 Task: Find connections with filter location Doboj with filter topic #coacheswith filter profile language German with filter current company Marvell Technology with filter school The Shri Ram School with filter industry Furniture and Home Furnishings Manufacturing with filter service category Telecommunications with filter keywords title Civil Engineer
Action: Mouse moved to (499, 73)
Screenshot: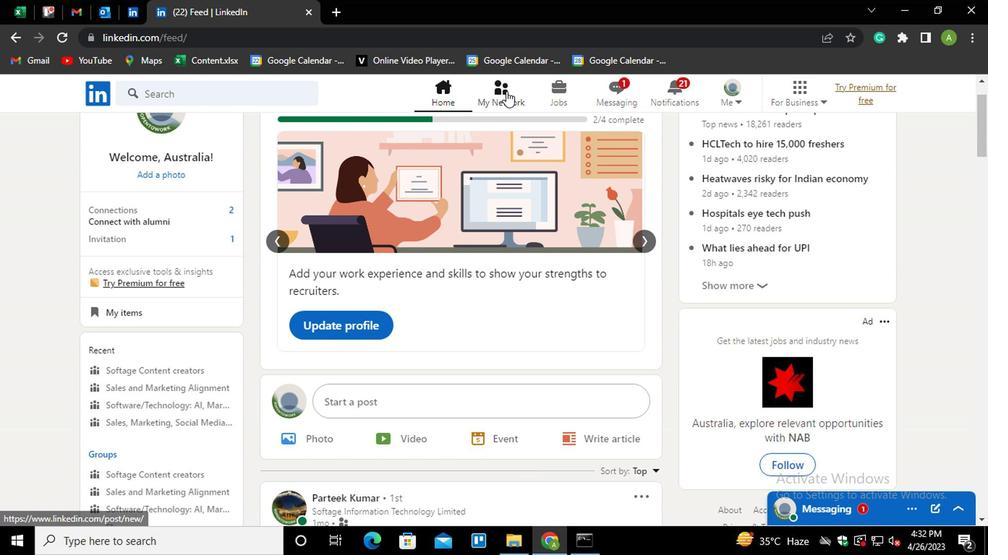 
Action: Mouse pressed left at (499, 73)
Screenshot: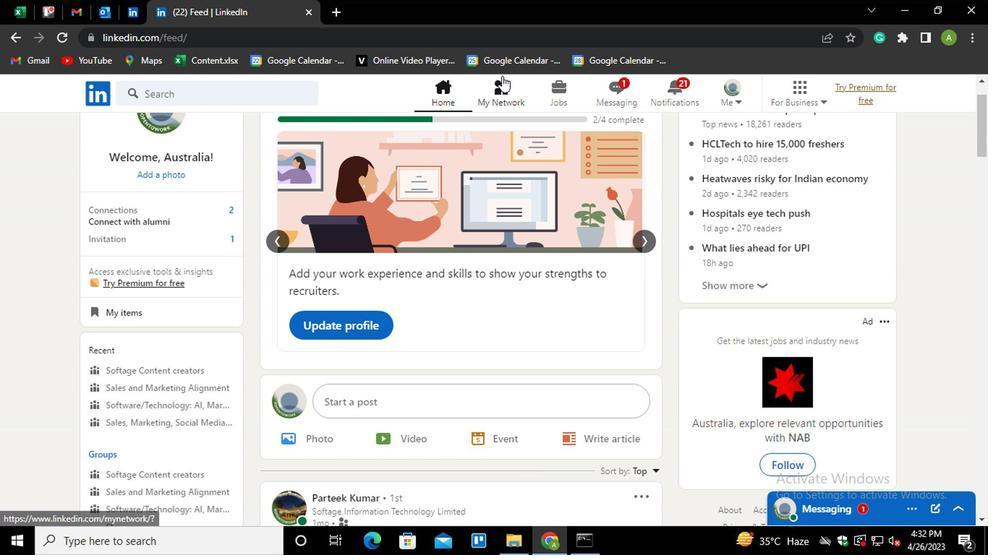 
Action: Mouse moved to (188, 172)
Screenshot: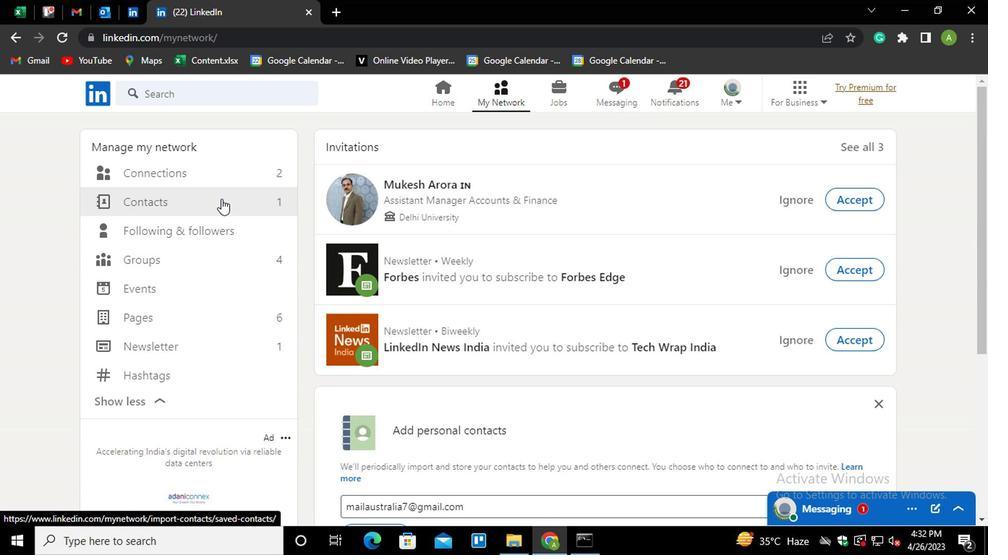 
Action: Mouse pressed left at (188, 172)
Screenshot: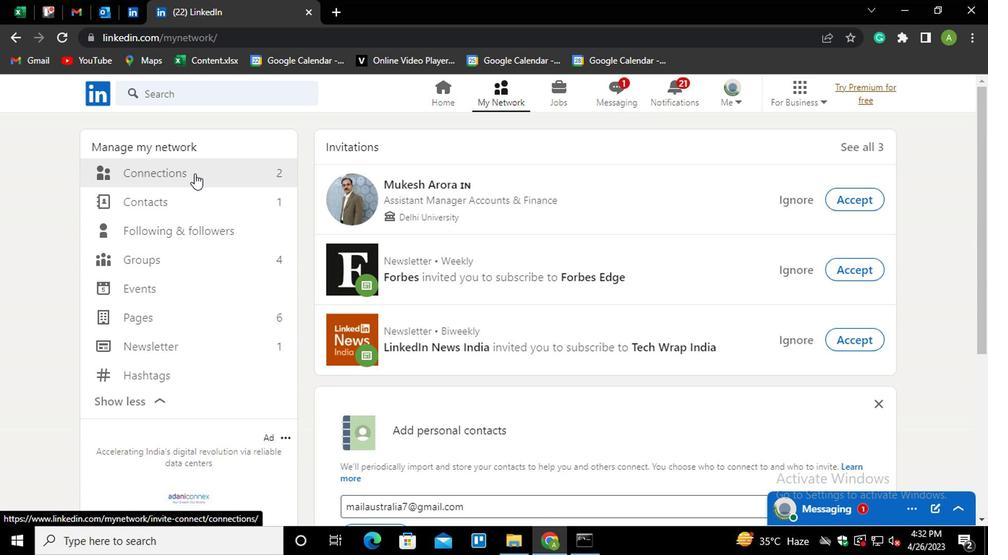 
Action: Mouse moved to (571, 167)
Screenshot: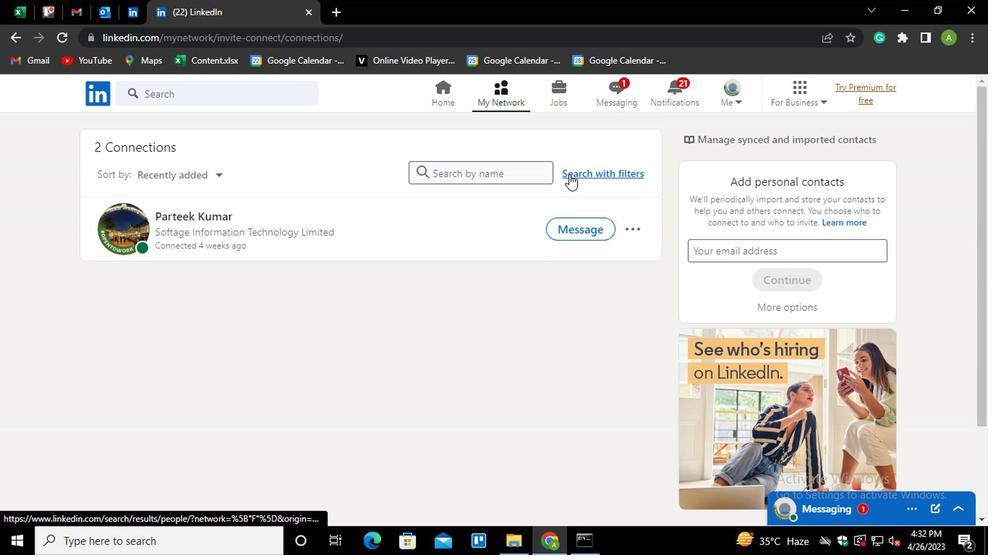 
Action: Mouse pressed left at (571, 167)
Screenshot: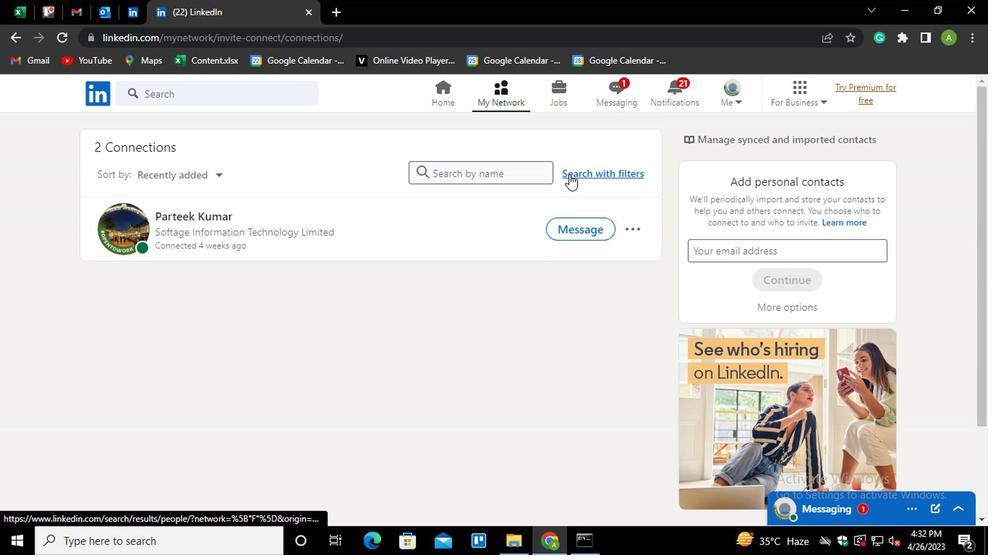 
Action: Mouse moved to (494, 131)
Screenshot: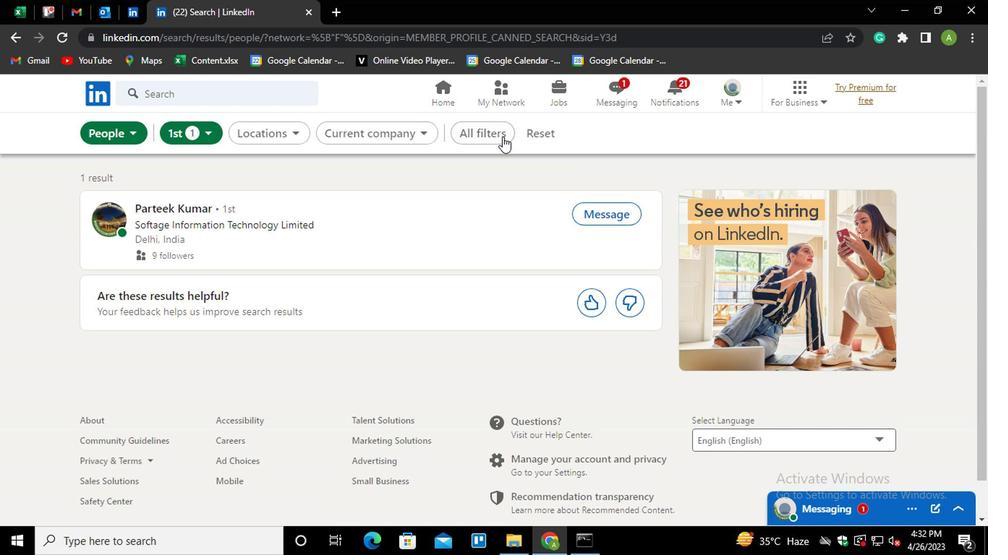 
Action: Mouse pressed left at (494, 131)
Screenshot: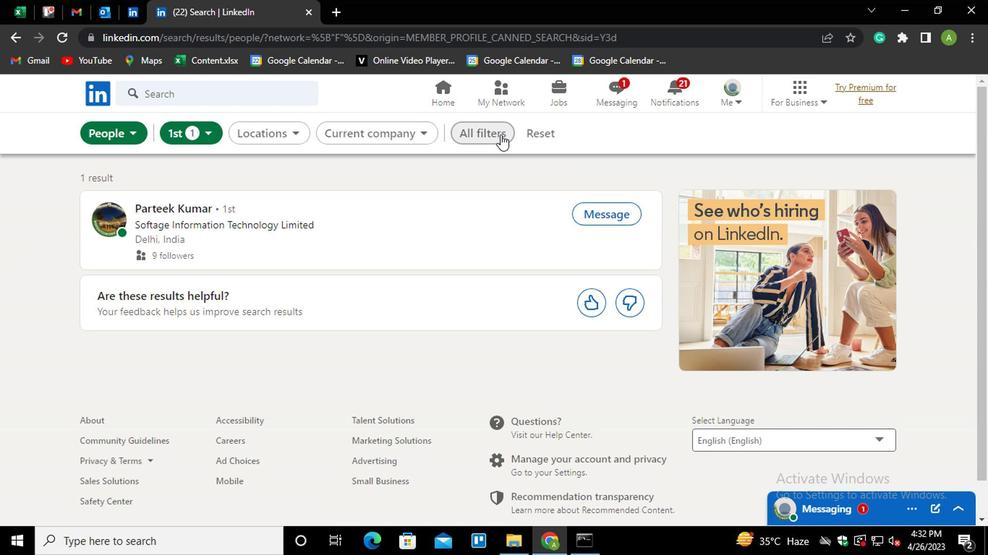 
Action: Mouse moved to (698, 322)
Screenshot: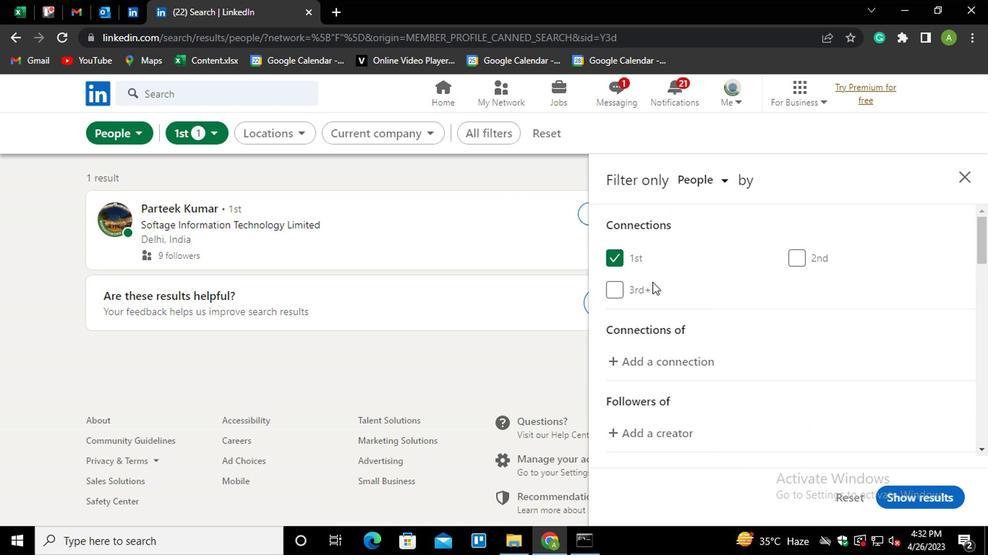 
Action: Mouse scrolled (698, 321) with delta (0, 0)
Screenshot: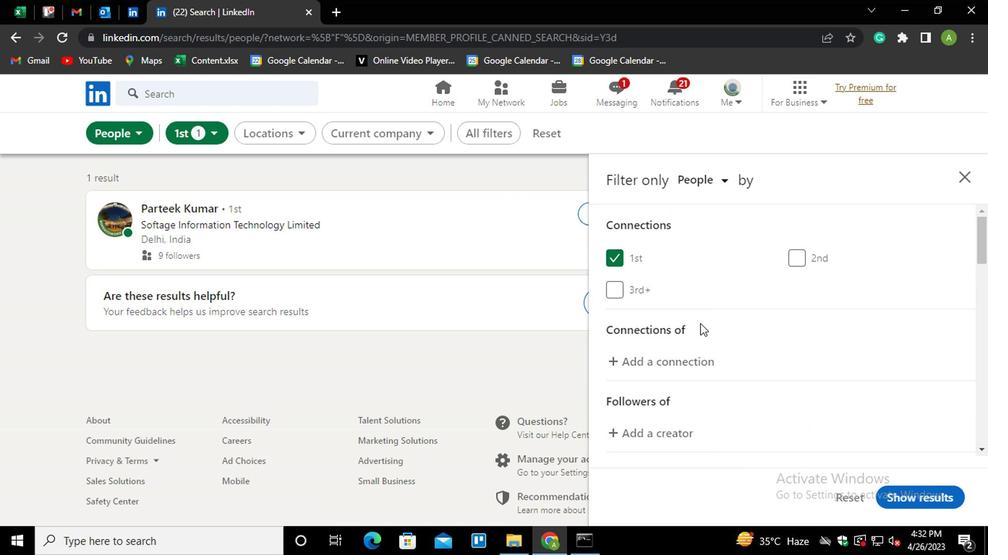 
Action: Mouse scrolled (698, 321) with delta (0, 0)
Screenshot: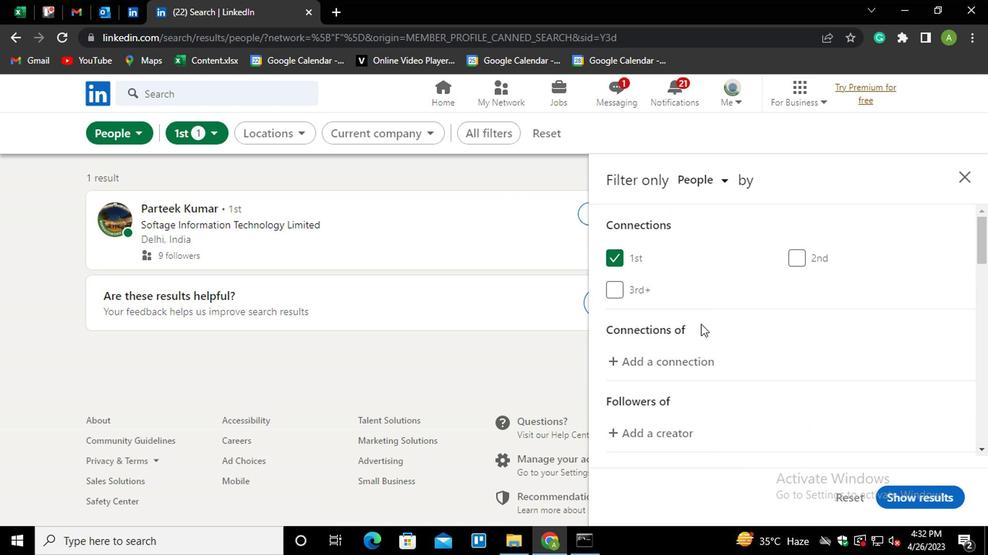 
Action: Mouse scrolled (698, 321) with delta (0, 0)
Screenshot: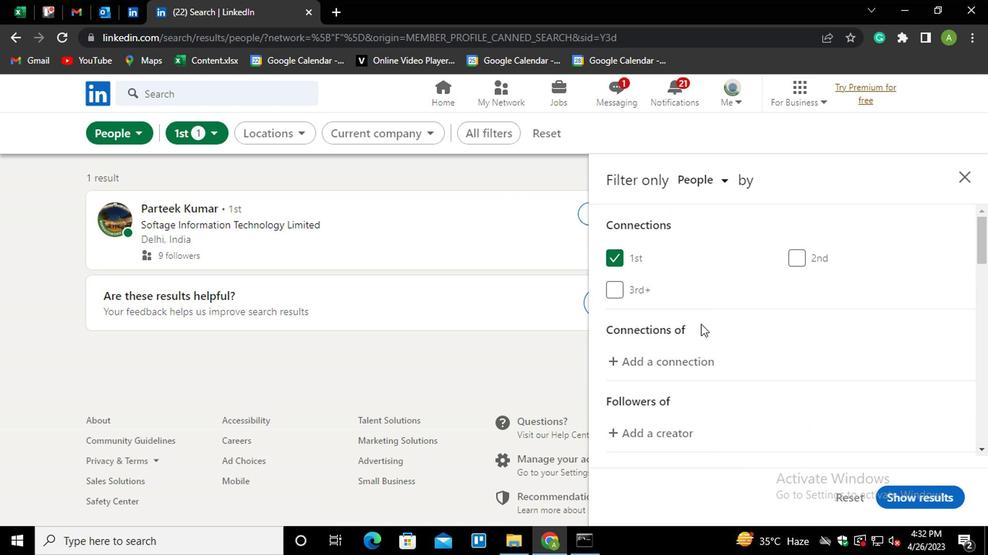 
Action: Mouse moved to (649, 355)
Screenshot: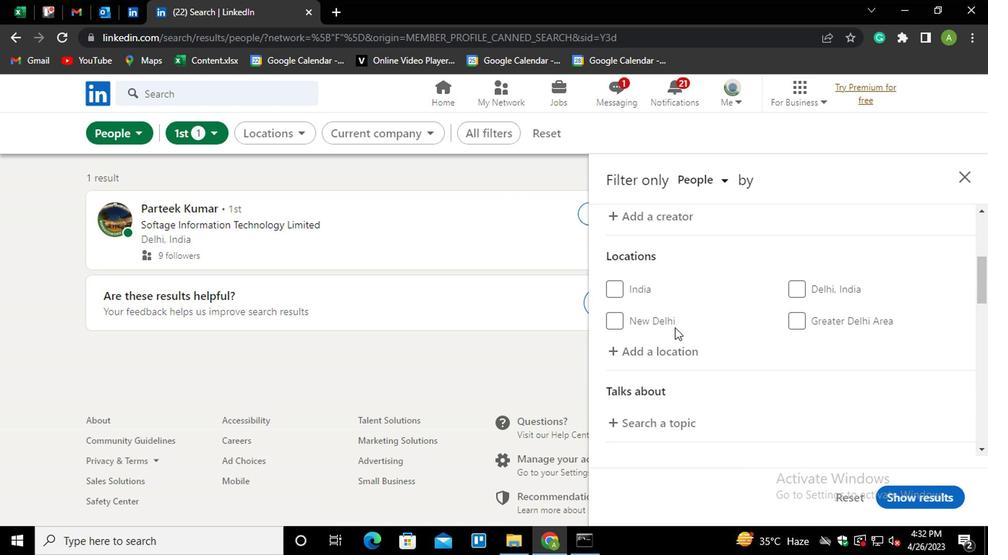 
Action: Mouse pressed left at (649, 355)
Screenshot: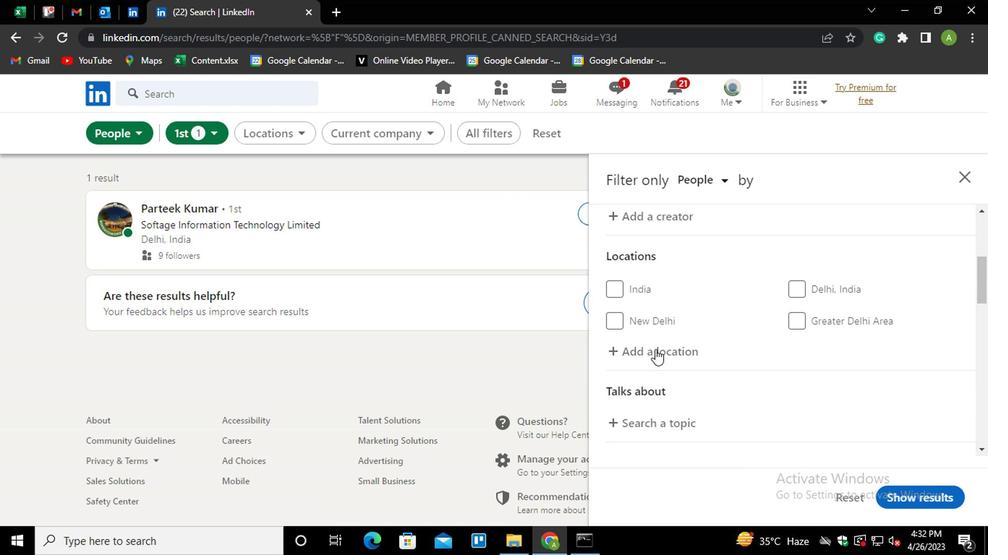 
Action: Mouse moved to (649, 350)
Screenshot: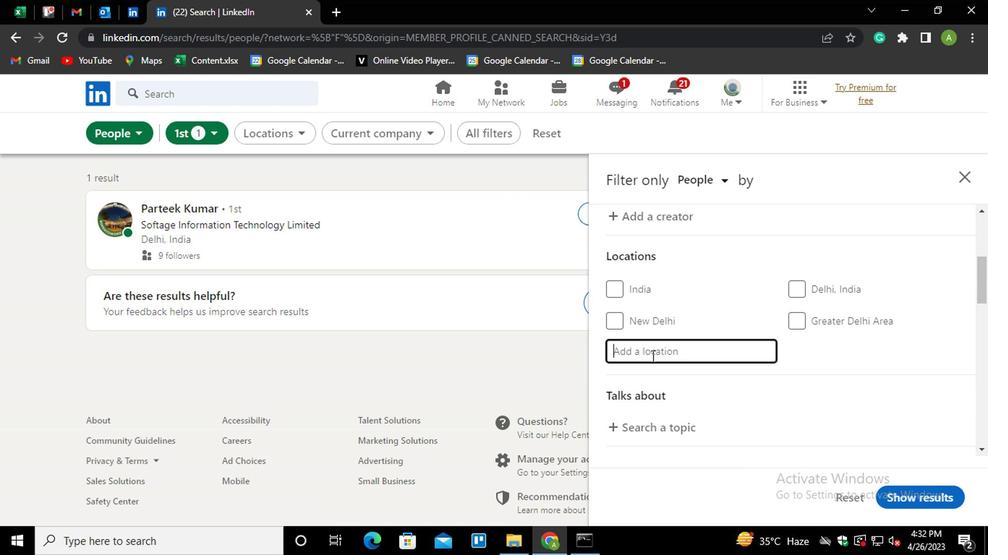 
Action: Mouse pressed left at (649, 350)
Screenshot: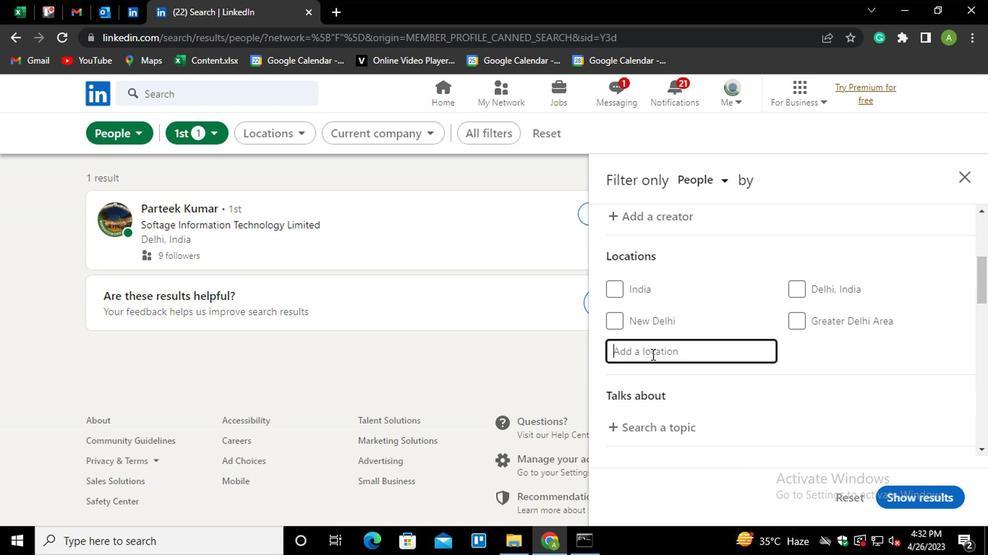 
Action: Key pressed <Key.shift>DOBAJ
Screenshot: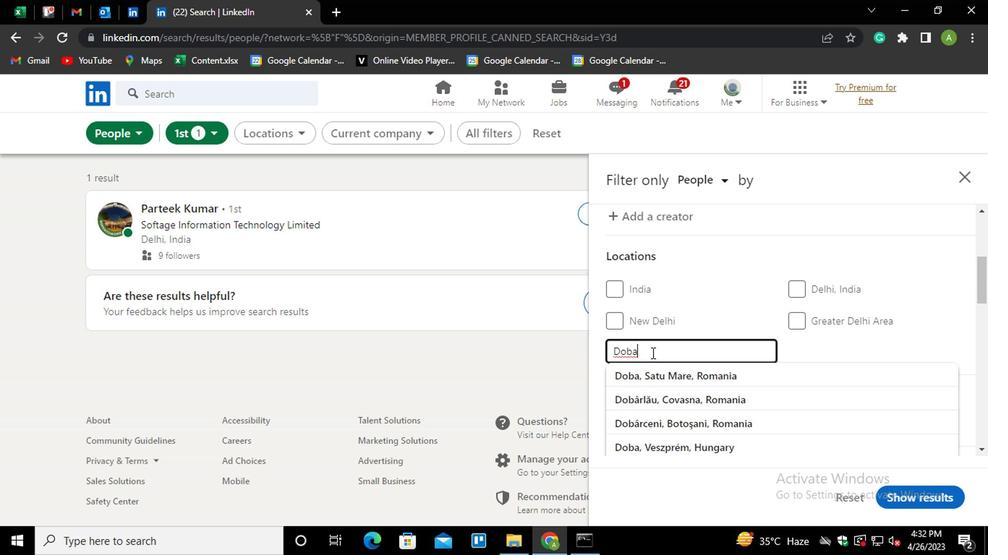 
Action: Mouse moved to (709, 358)
Screenshot: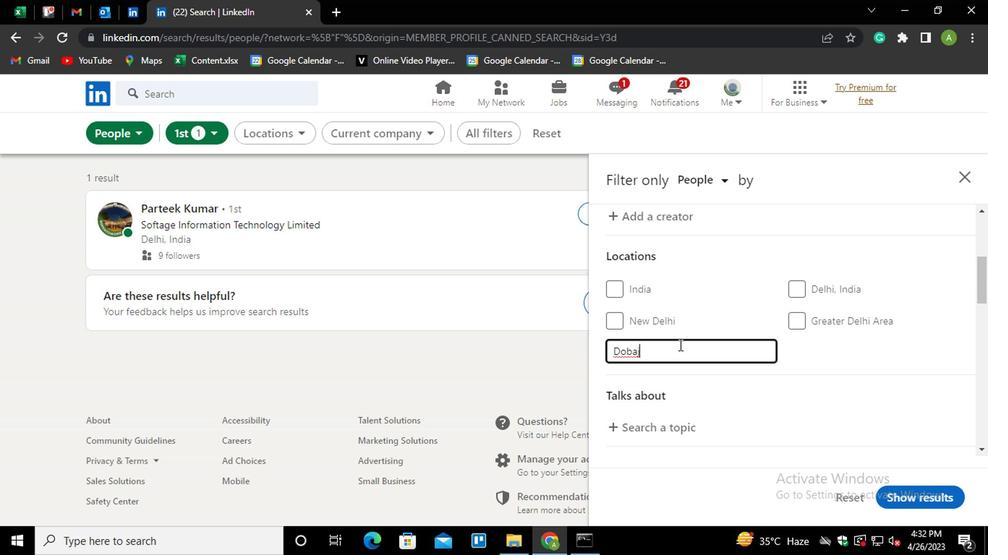 
Action: Mouse scrolled (709, 357) with delta (0, 0)
Screenshot: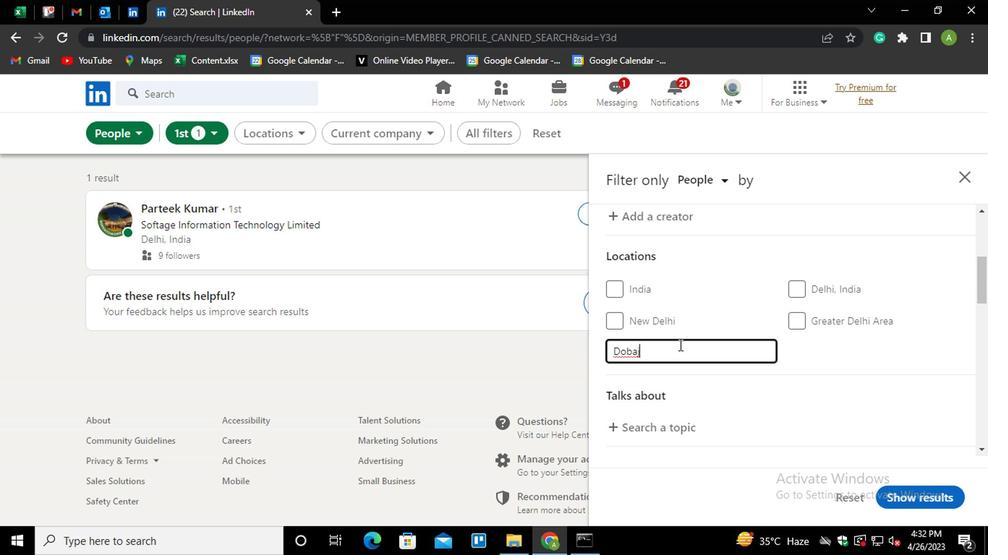 
Action: Mouse moved to (851, 281)
Screenshot: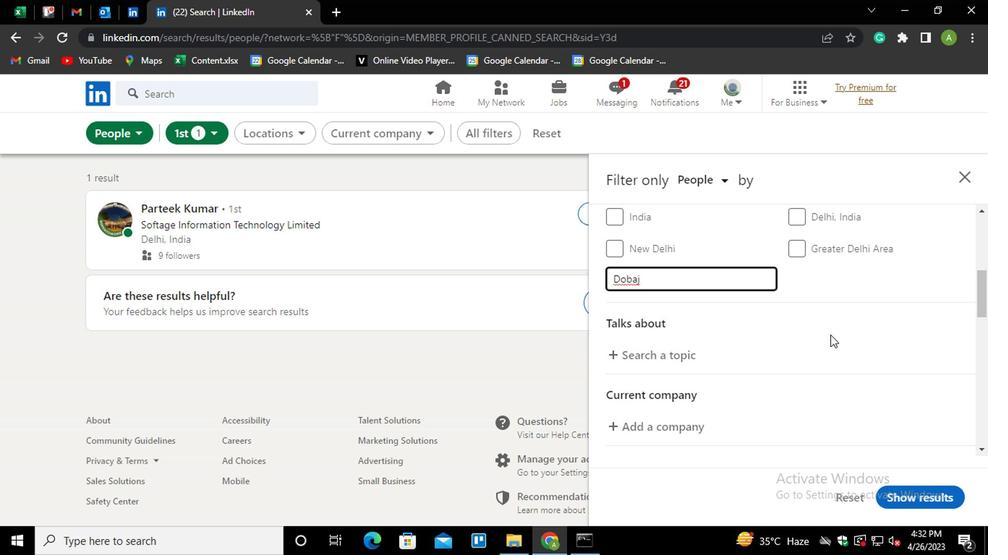 
Action: Mouse pressed left at (851, 281)
Screenshot: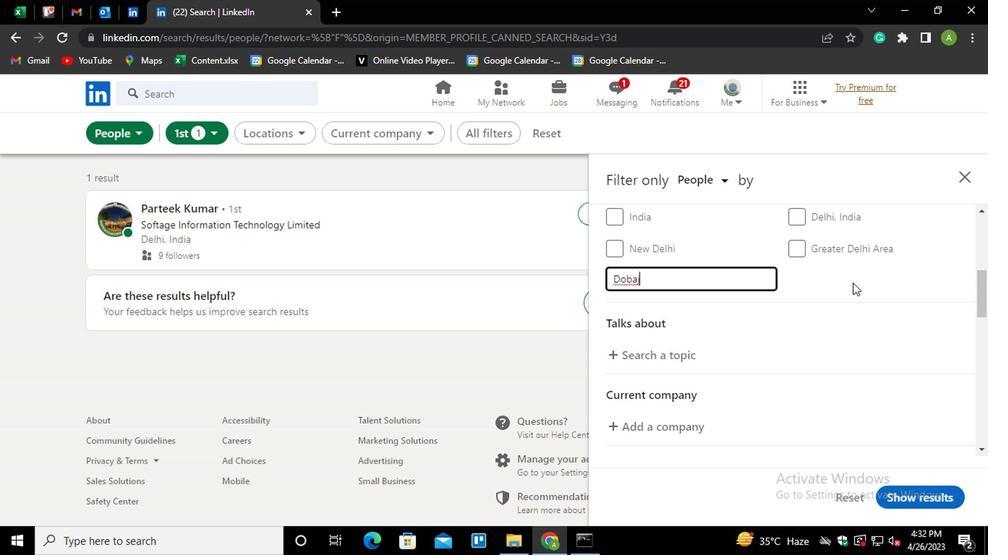 
Action: Mouse scrolled (851, 280) with delta (0, -1)
Screenshot: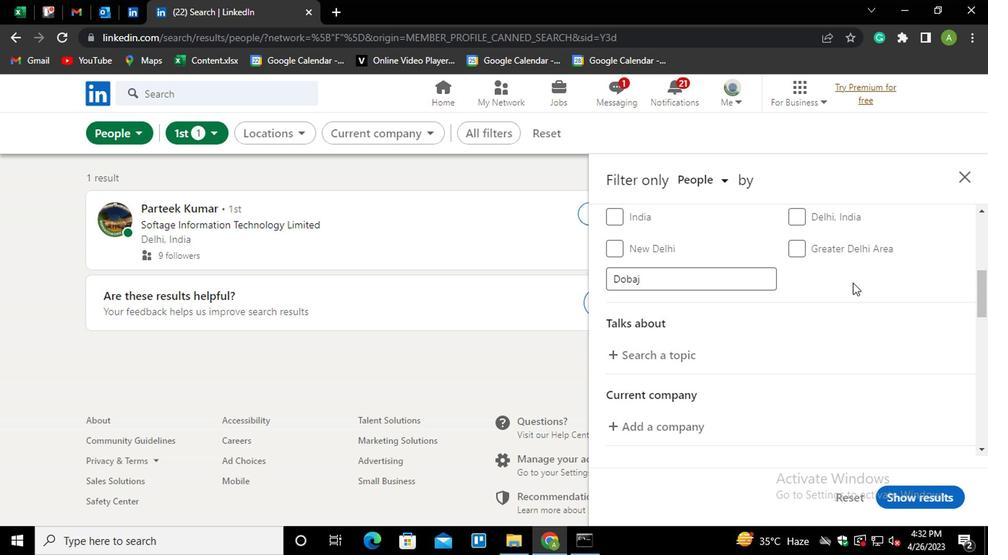 
Action: Mouse moved to (661, 277)
Screenshot: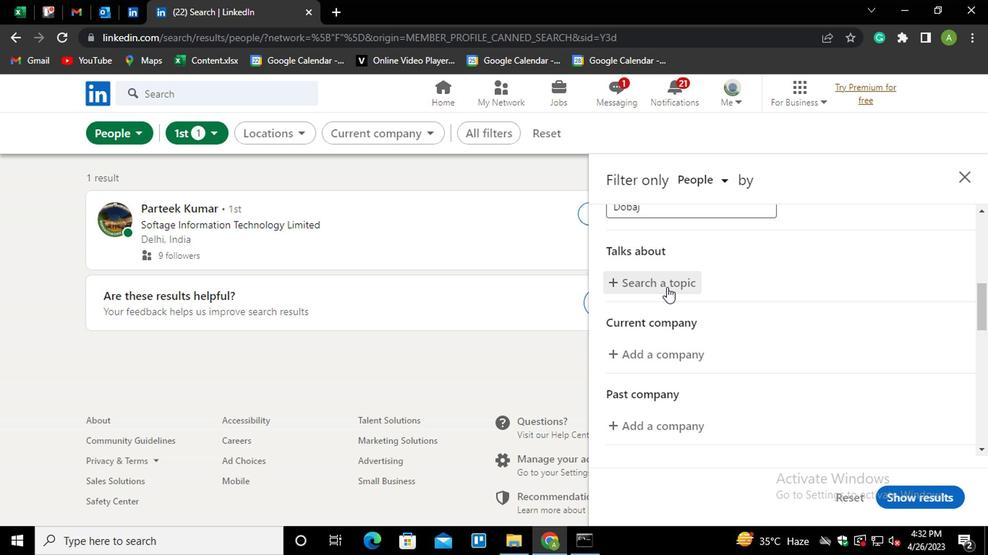 
Action: Mouse pressed left at (661, 277)
Screenshot: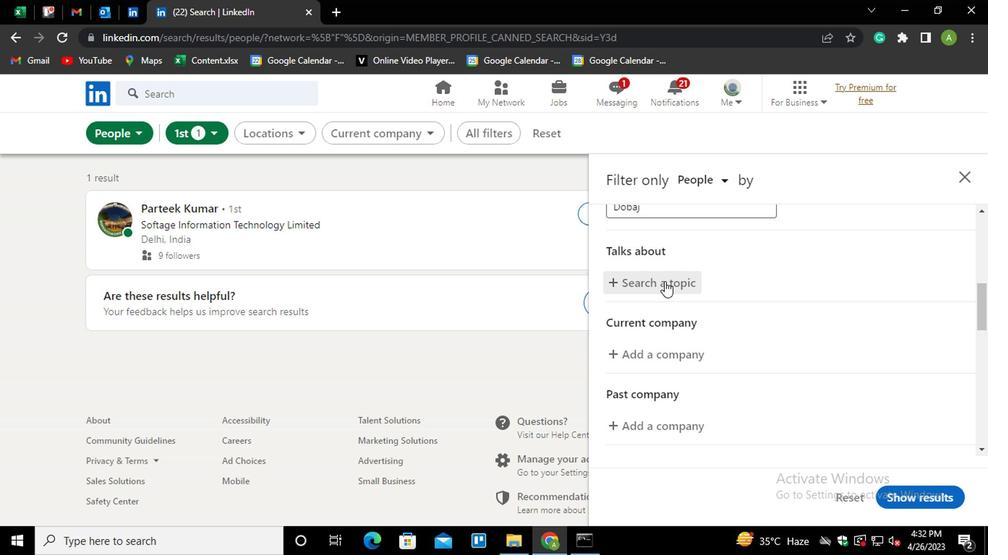 
Action: Mouse moved to (669, 280)
Screenshot: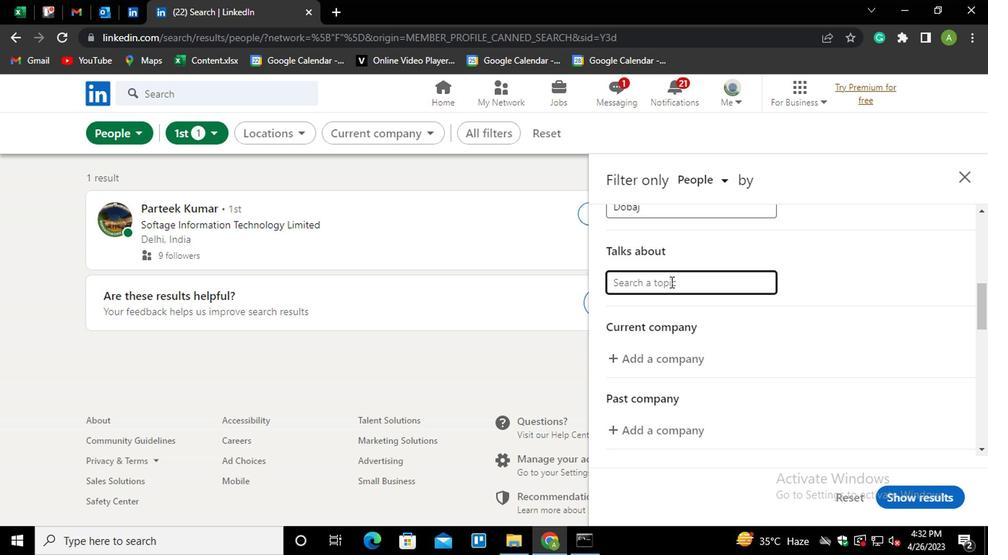
Action: Mouse pressed left at (669, 280)
Screenshot: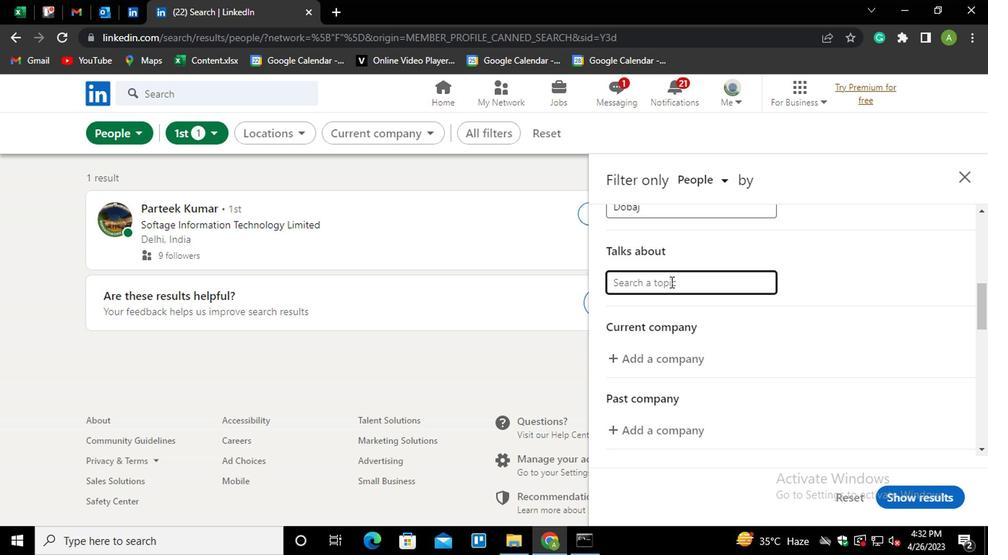 
Action: Key pressed <Key.shift>#COACHES
Screenshot: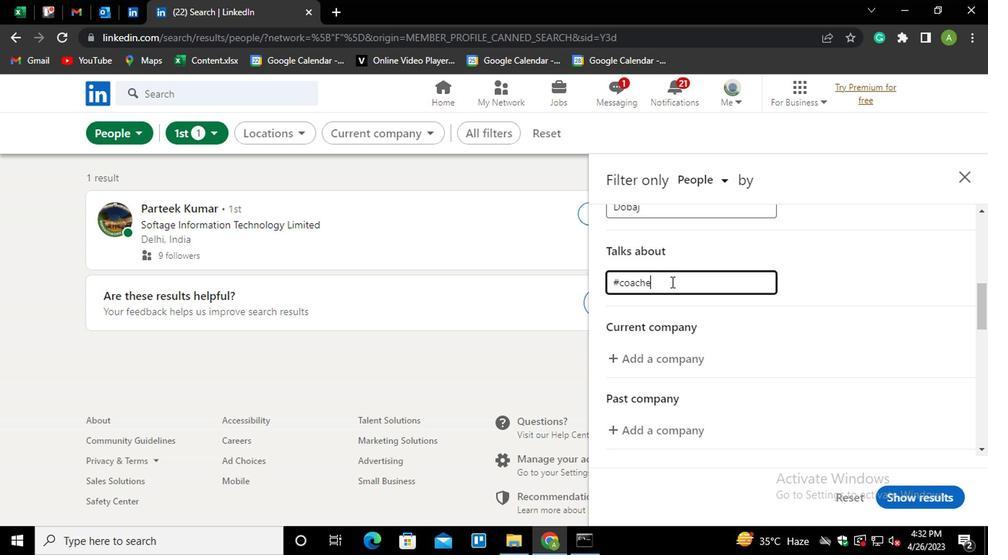 
Action: Mouse moved to (848, 282)
Screenshot: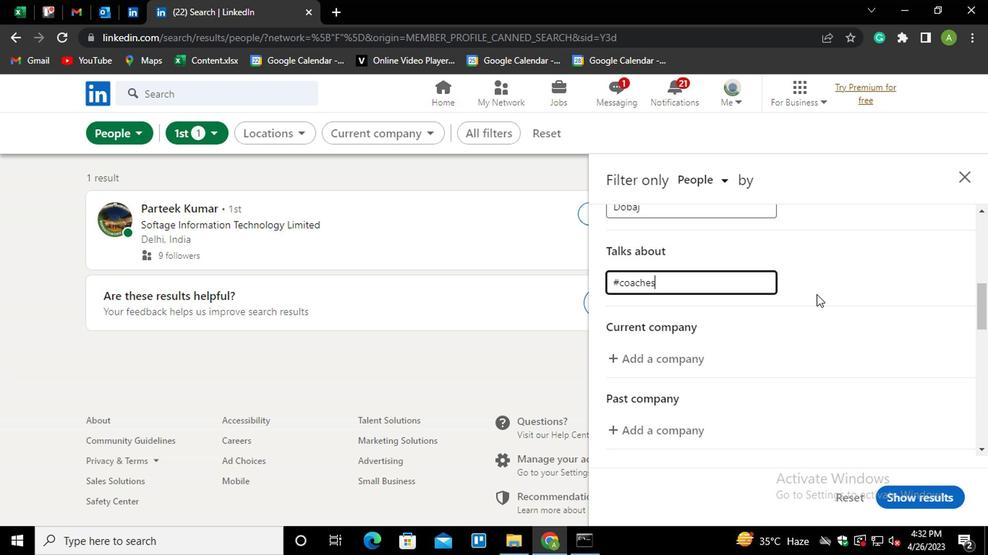 
Action: Mouse pressed left at (848, 282)
Screenshot: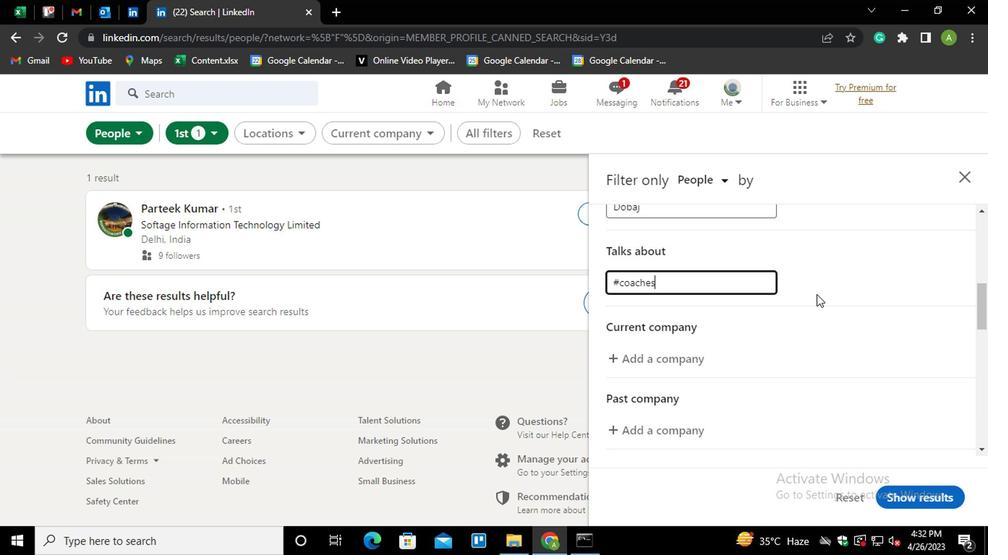
Action: Mouse moved to (859, 307)
Screenshot: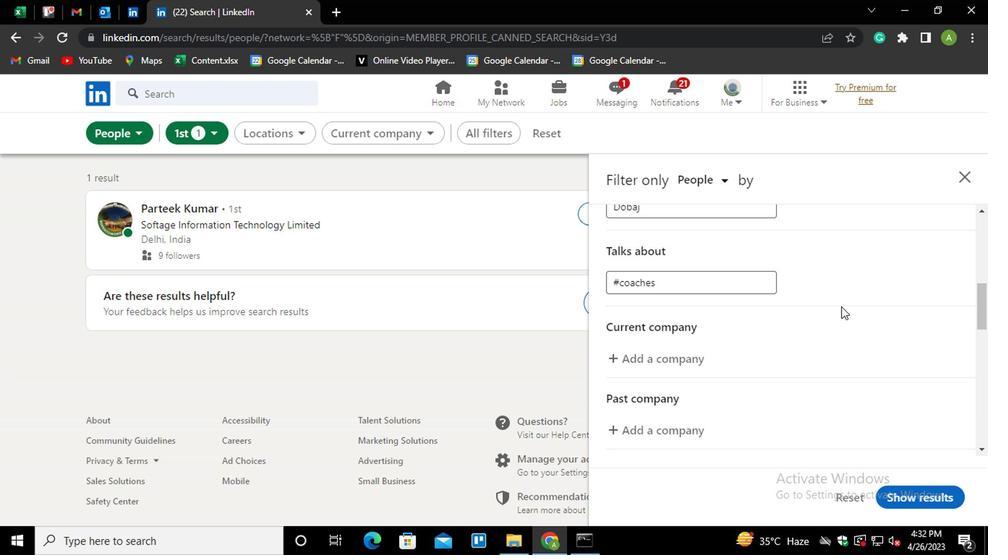 
Action: Mouse scrolled (859, 307) with delta (0, 0)
Screenshot: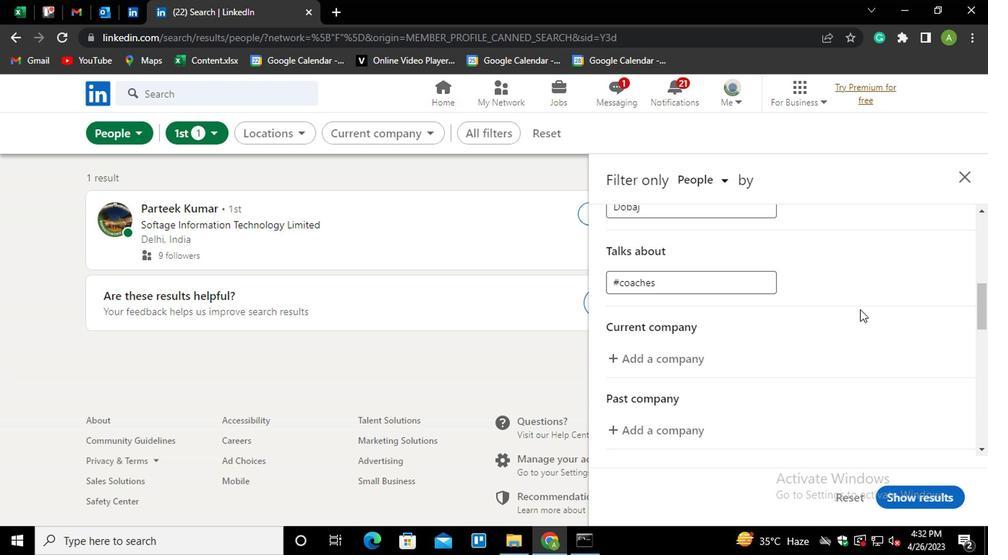 
Action: Mouse scrolled (859, 307) with delta (0, 0)
Screenshot: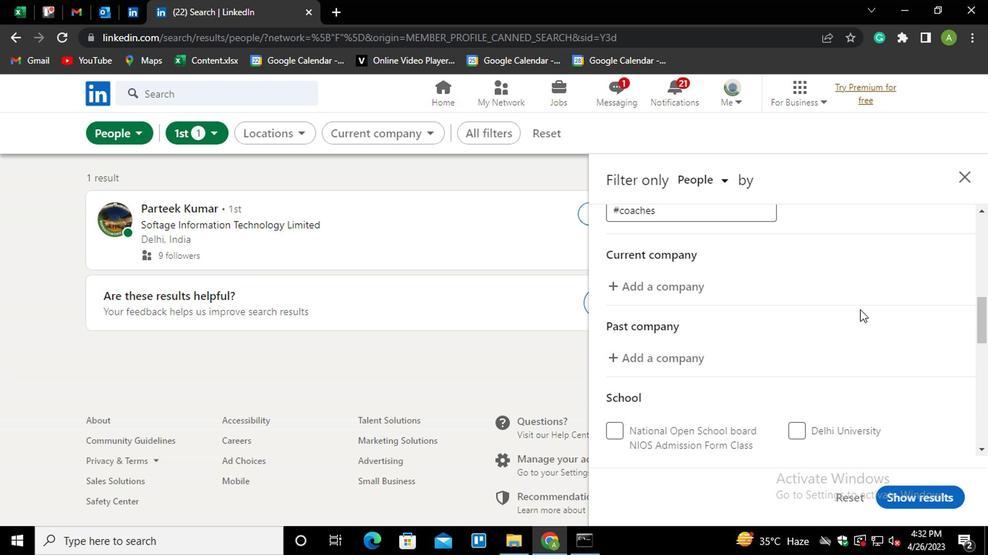 
Action: Mouse moved to (669, 218)
Screenshot: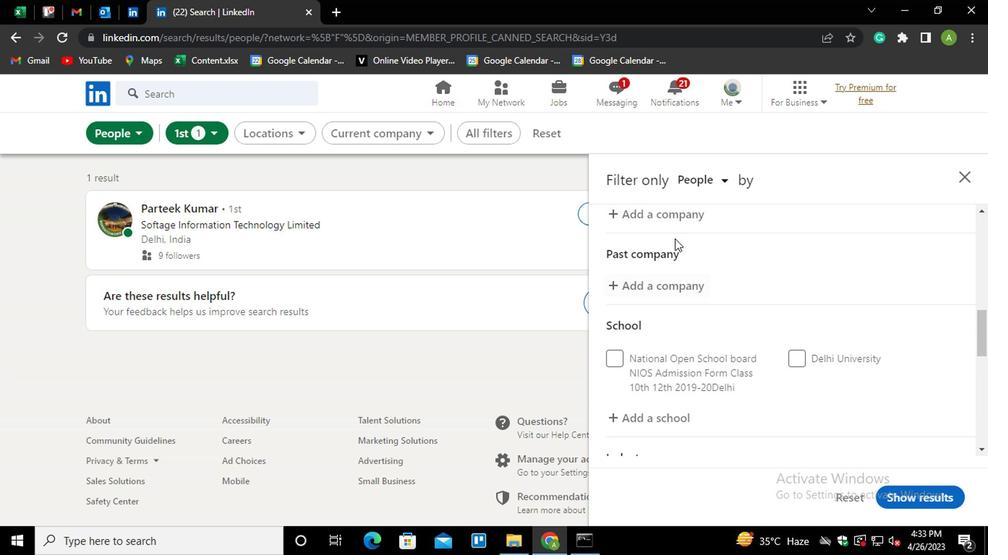 
Action: Mouse pressed left at (669, 218)
Screenshot: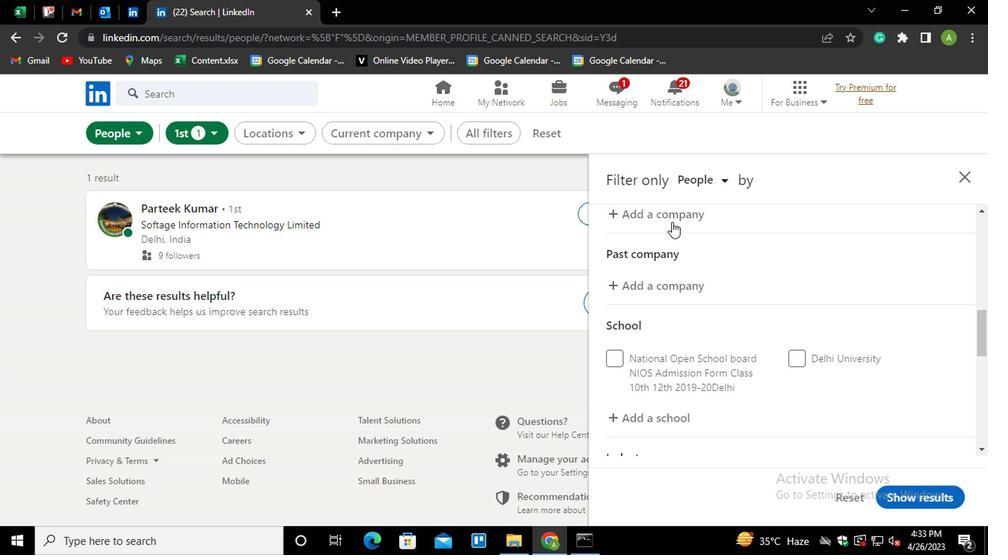 
Action: Key pressed <Key.shift_r>MARVELL<Key.down><Key.enter>
Screenshot: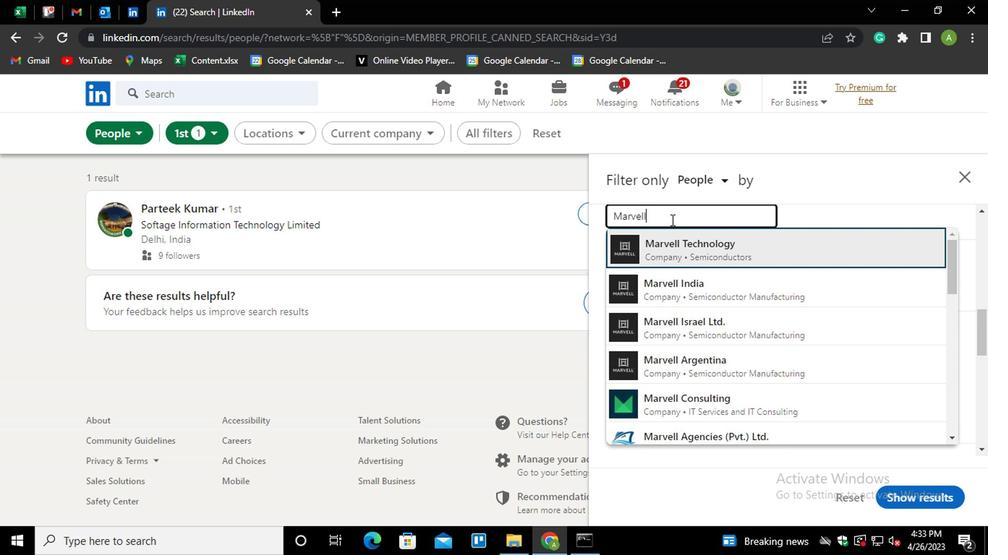 
Action: Mouse moved to (709, 271)
Screenshot: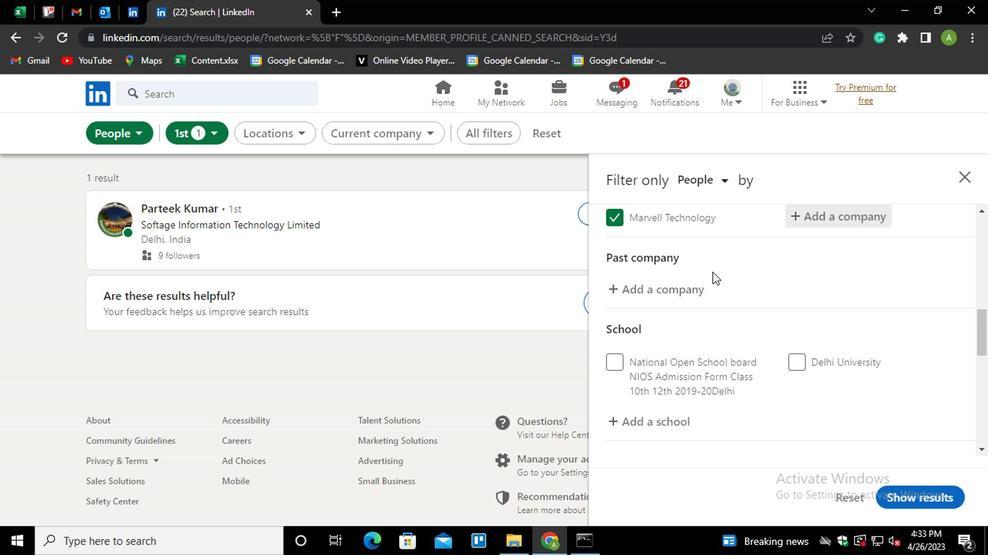 
Action: Mouse scrolled (709, 271) with delta (0, 0)
Screenshot: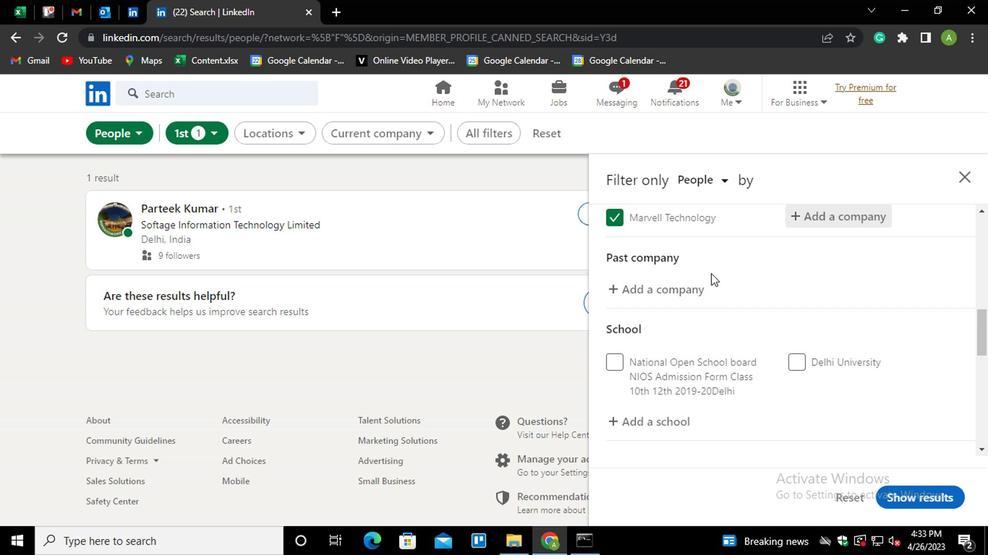 
Action: Mouse moved to (644, 348)
Screenshot: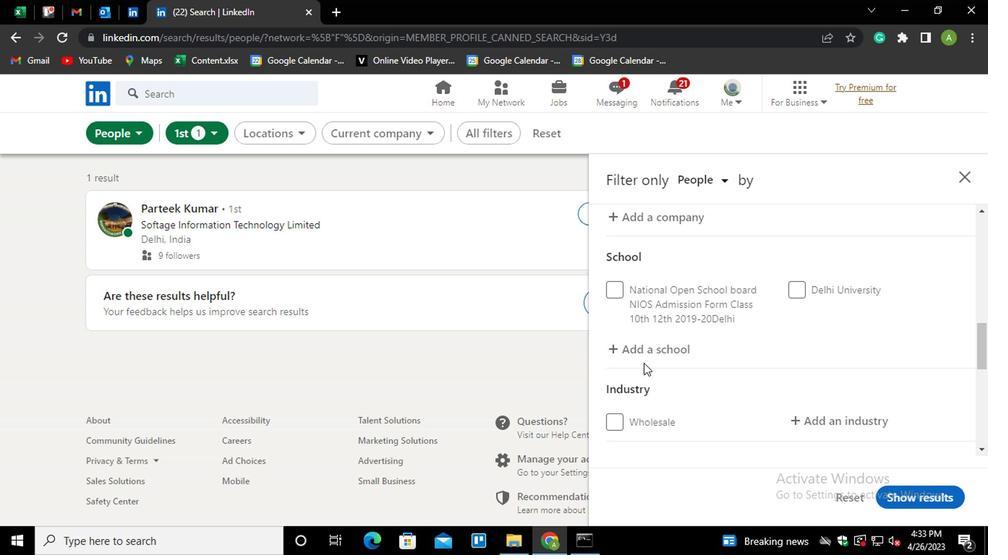 
Action: Mouse pressed left at (644, 348)
Screenshot: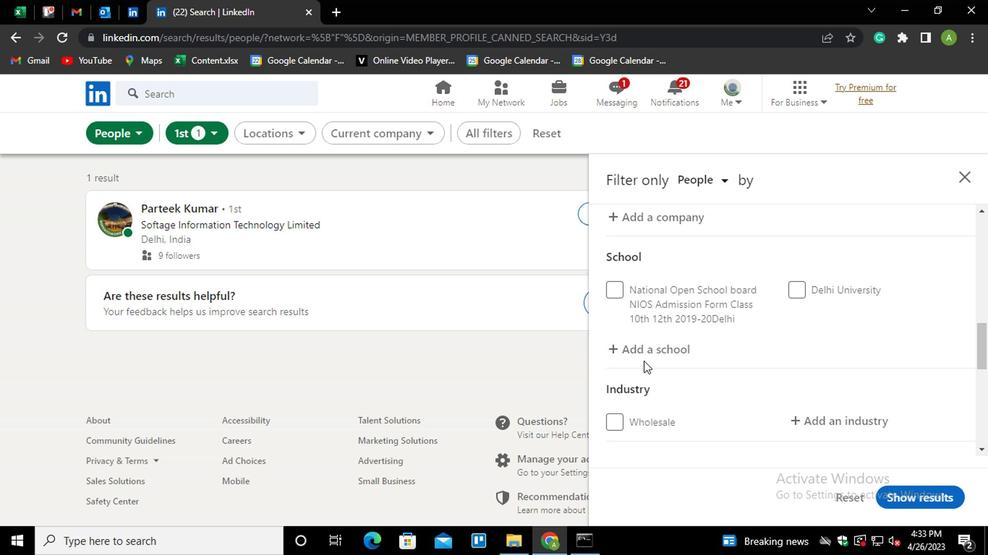 
Action: Mouse moved to (659, 346)
Screenshot: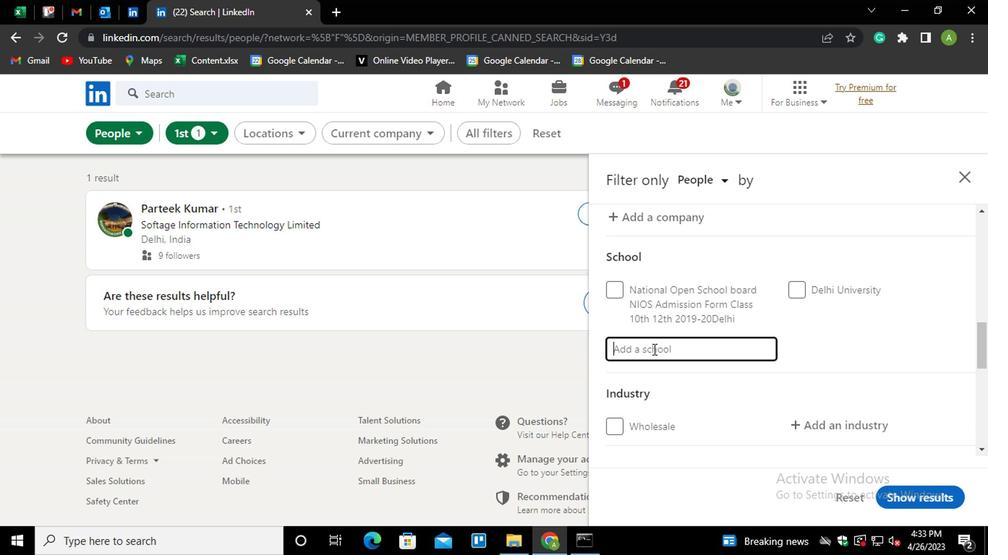 
Action: Mouse pressed left at (659, 346)
Screenshot: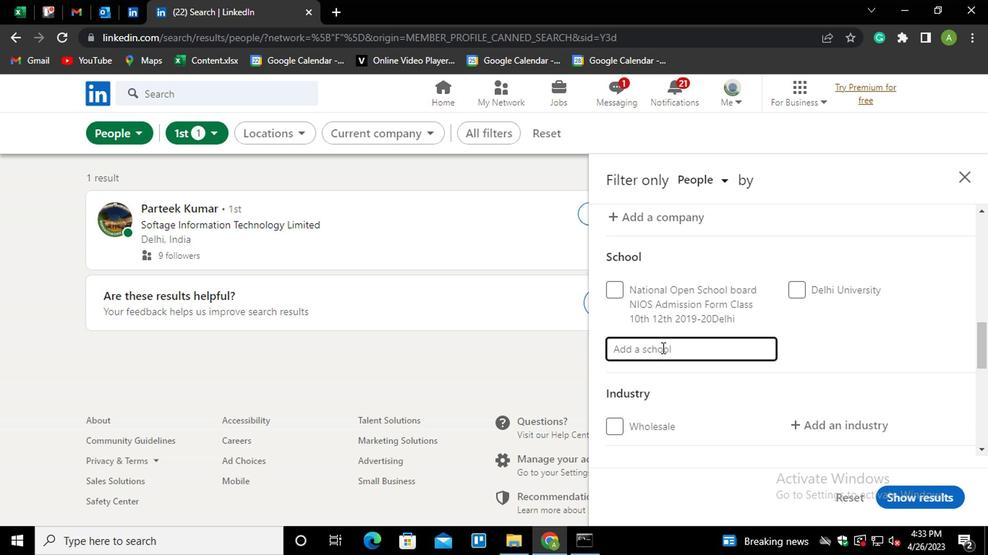 
Action: Key pressed <Key.shift>THE<Key.space><Key.shift>SHRI<Key.space><Key.shift>RAM<Key.down><Key.enter>
Screenshot: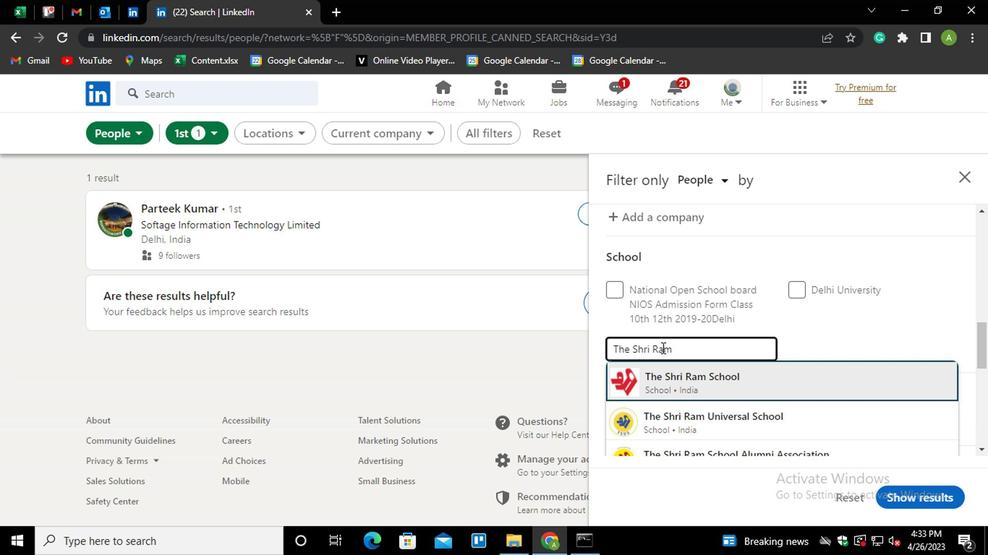 
Action: Mouse scrolled (659, 345) with delta (0, -1)
Screenshot: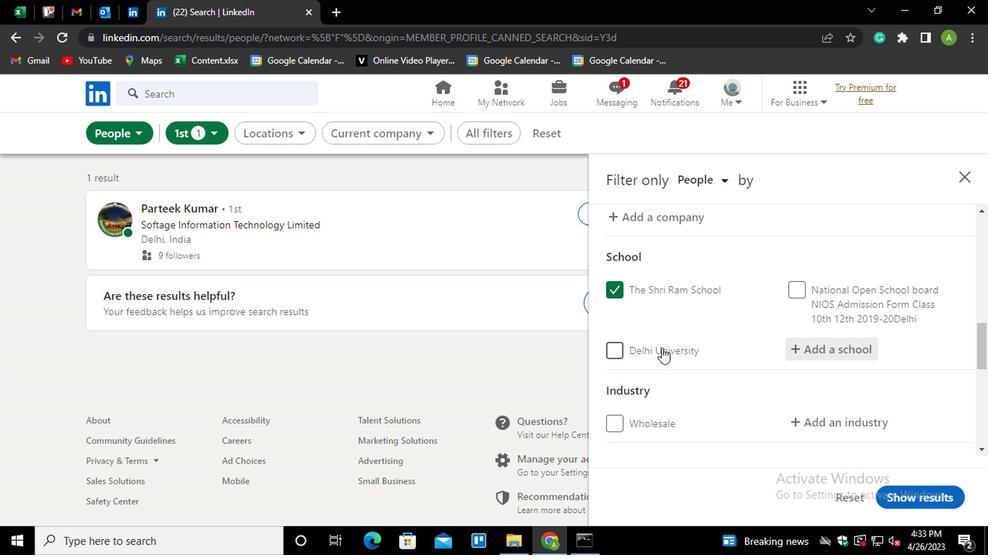 
Action: Mouse moved to (814, 339)
Screenshot: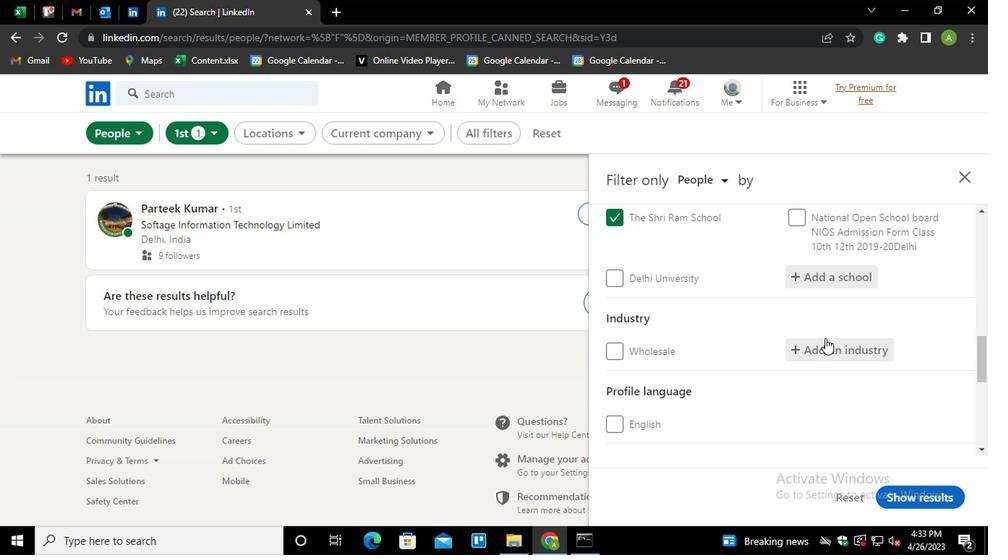 
Action: Mouse pressed left at (814, 339)
Screenshot: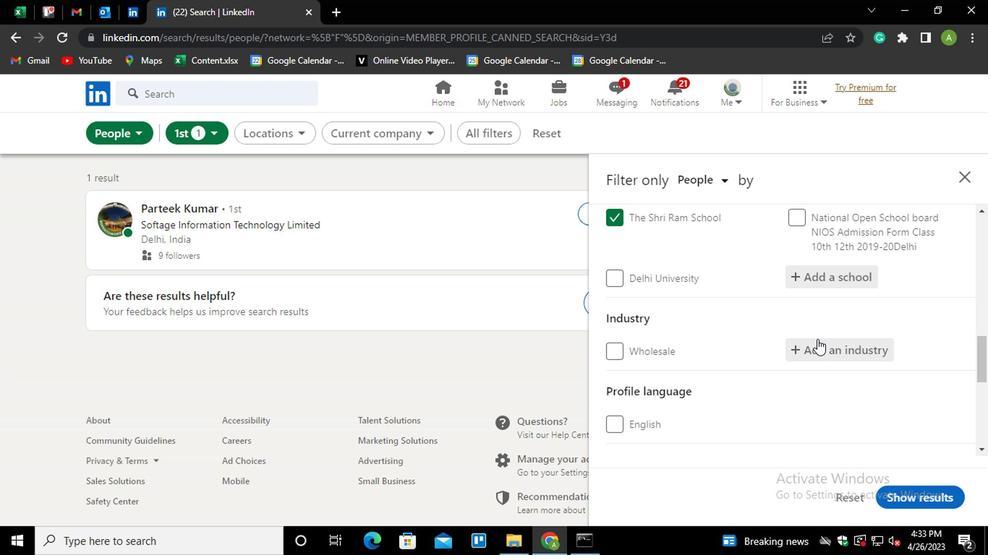 
Action: Mouse moved to (820, 347)
Screenshot: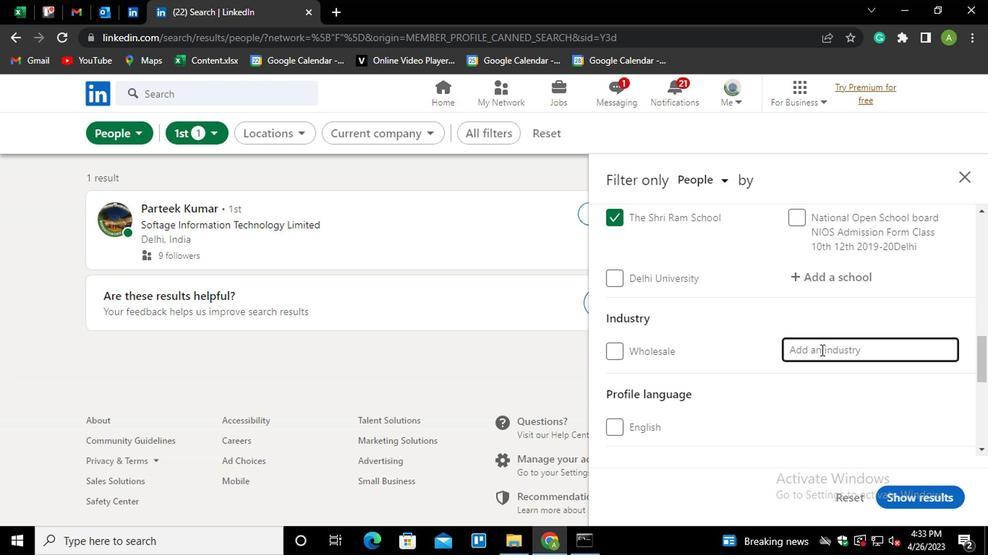 
Action: Mouse pressed left at (820, 347)
Screenshot: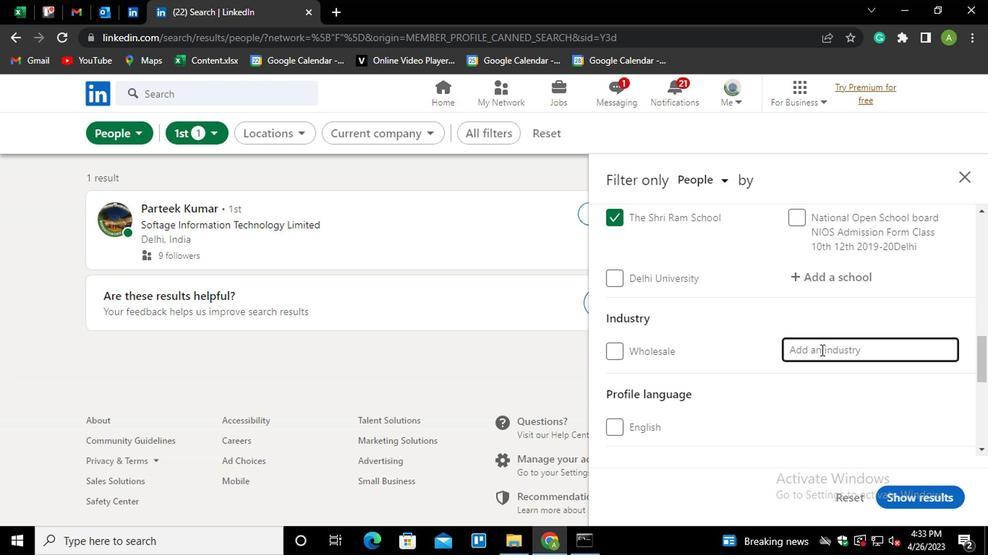 
Action: Key pressed <Key.shift>FURNITURE<Key.down><Key.enter>
Screenshot: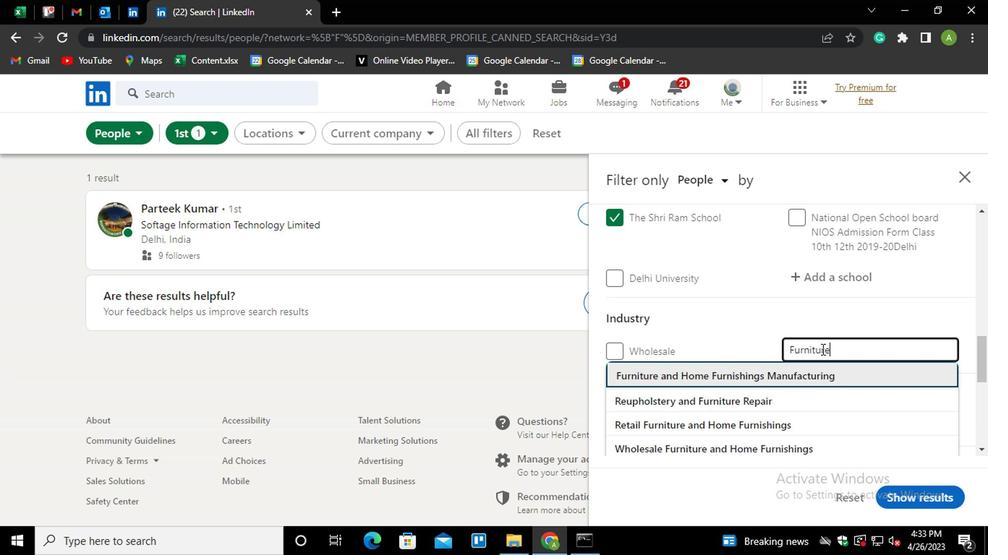 
Action: Mouse scrolled (820, 346) with delta (0, 0)
Screenshot: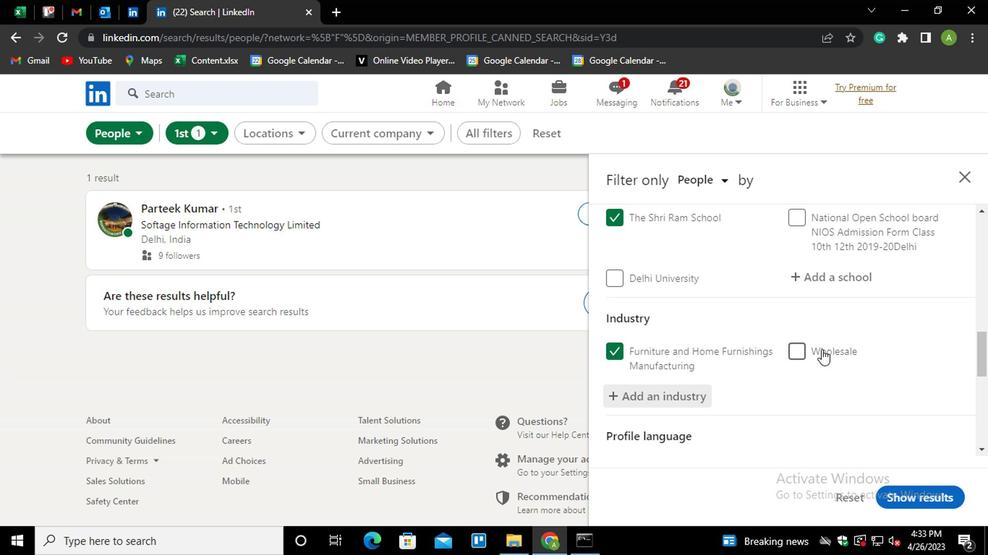 
Action: Mouse scrolled (820, 346) with delta (0, 0)
Screenshot: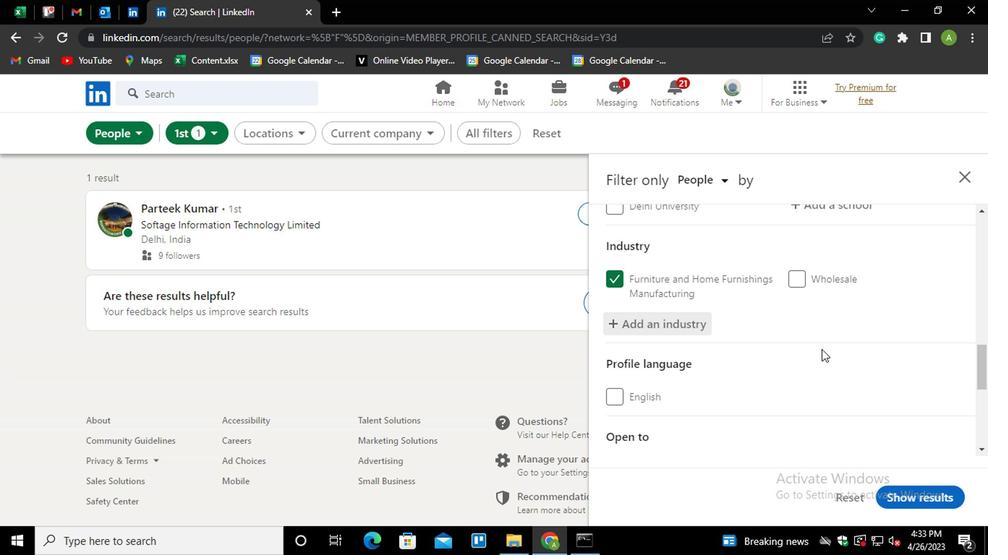 
Action: Mouse scrolled (820, 346) with delta (0, 0)
Screenshot: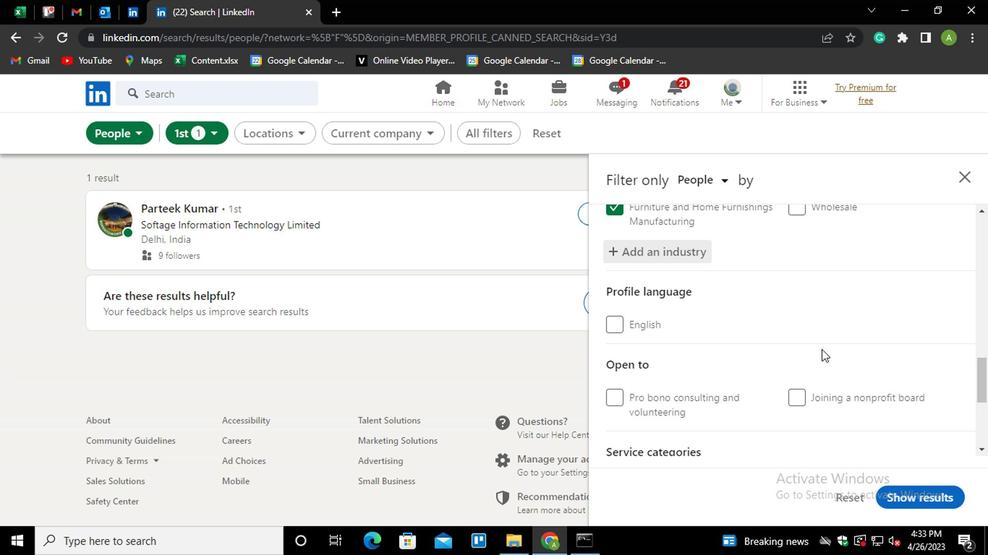 
Action: Mouse moved to (678, 397)
Screenshot: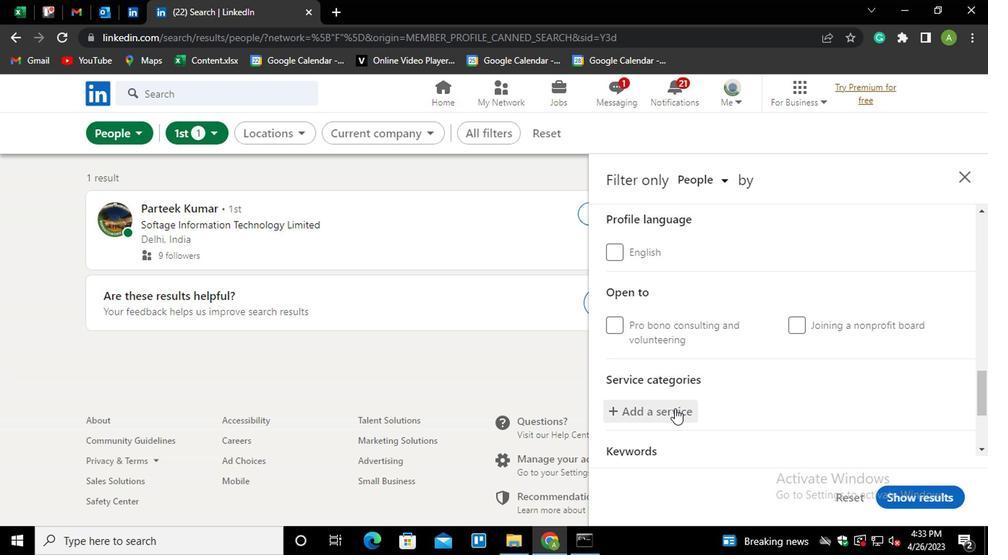 
Action: Mouse scrolled (678, 396) with delta (0, 0)
Screenshot: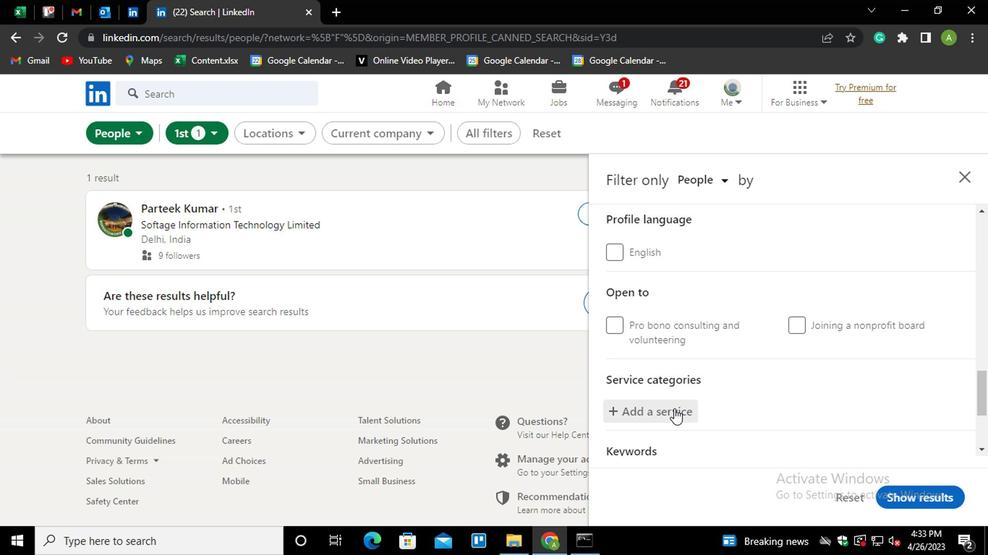 
Action: Mouse moved to (688, 335)
Screenshot: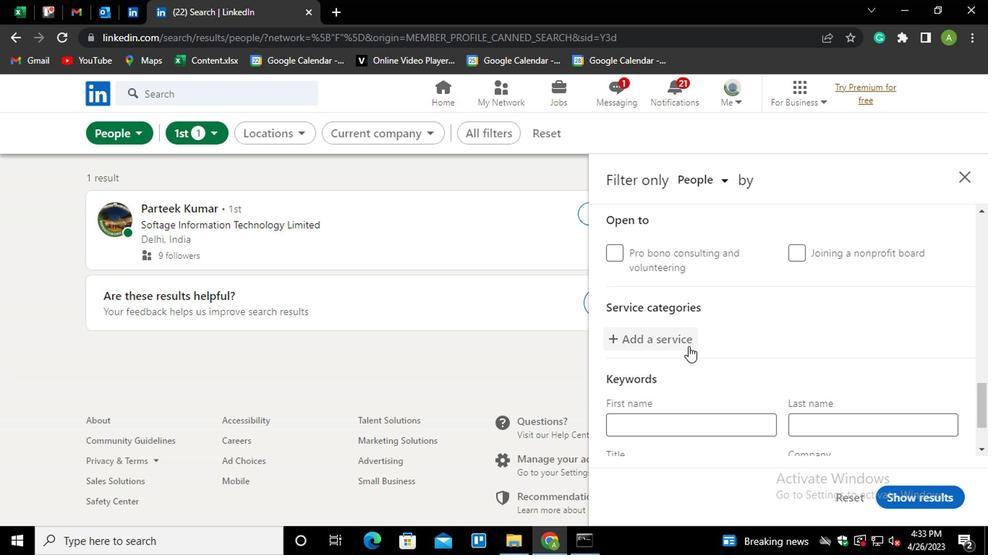 
Action: Mouse pressed left at (688, 335)
Screenshot: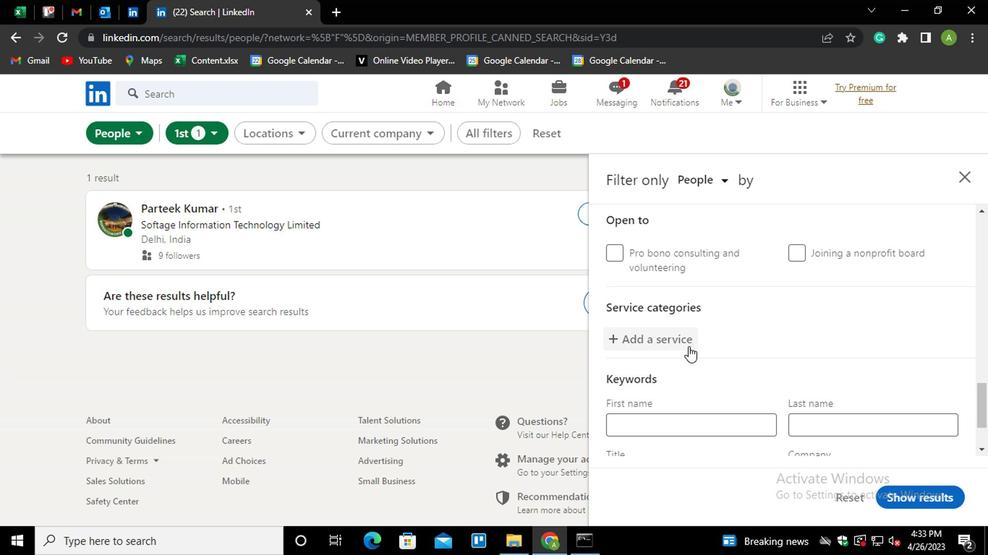 
Action: Mouse moved to (694, 336)
Screenshot: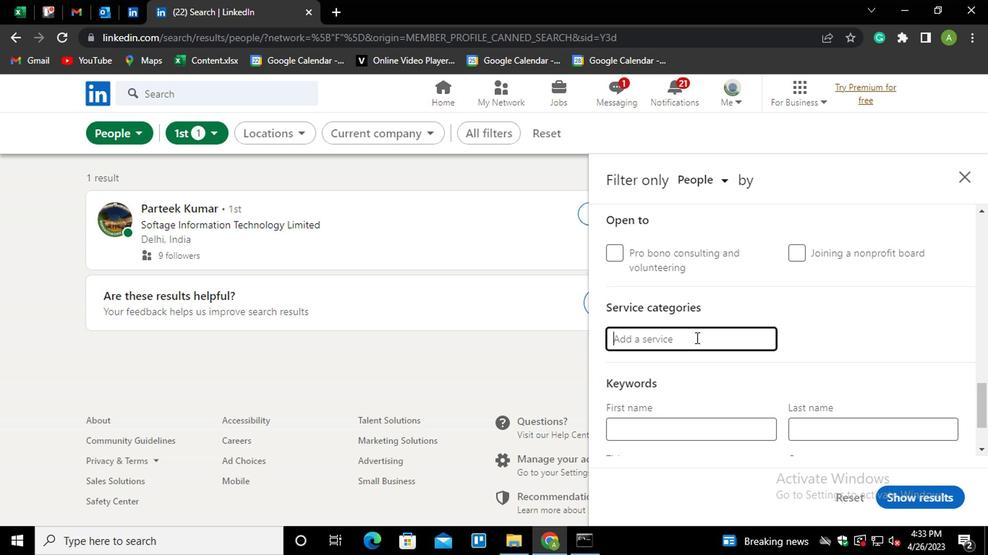 
Action: Mouse pressed left at (694, 336)
Screenshot: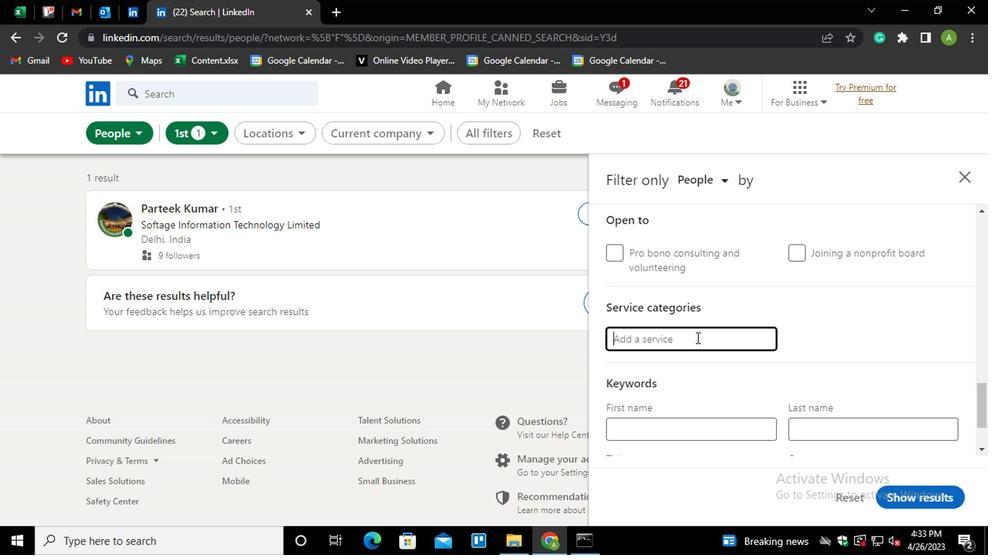 
Action: Key pressed <Key.shift>TELE<Key.down><Key.enter>
Screenshot: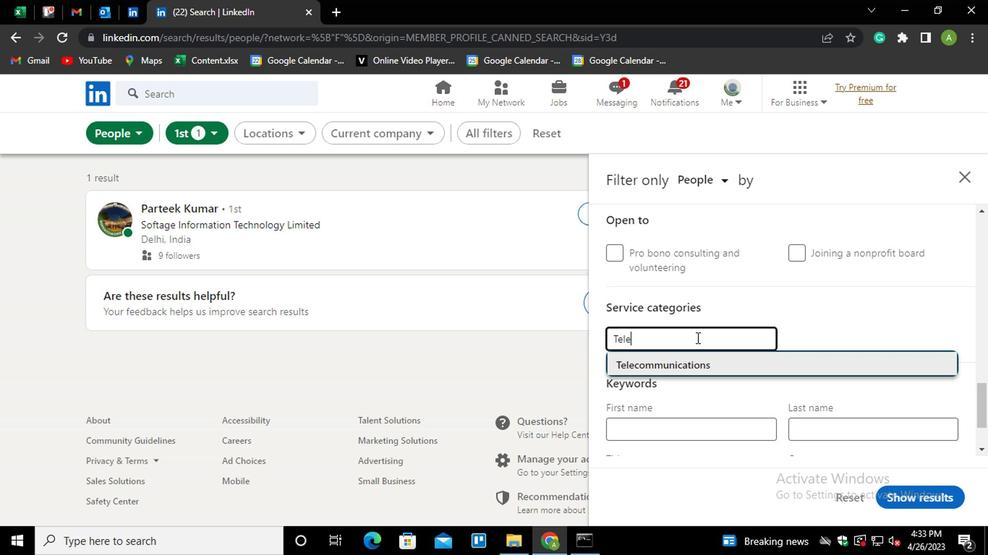 
Action: Mouse moved to (695, 336)
Screenshot: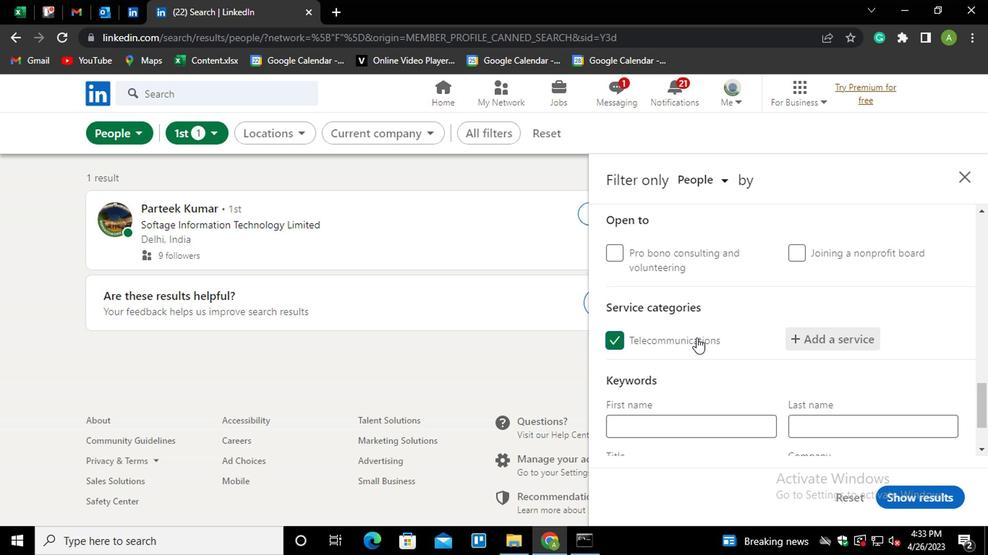 
Action: Mouse scrolled (695, 335) with delta (0, 0)
Screenshot: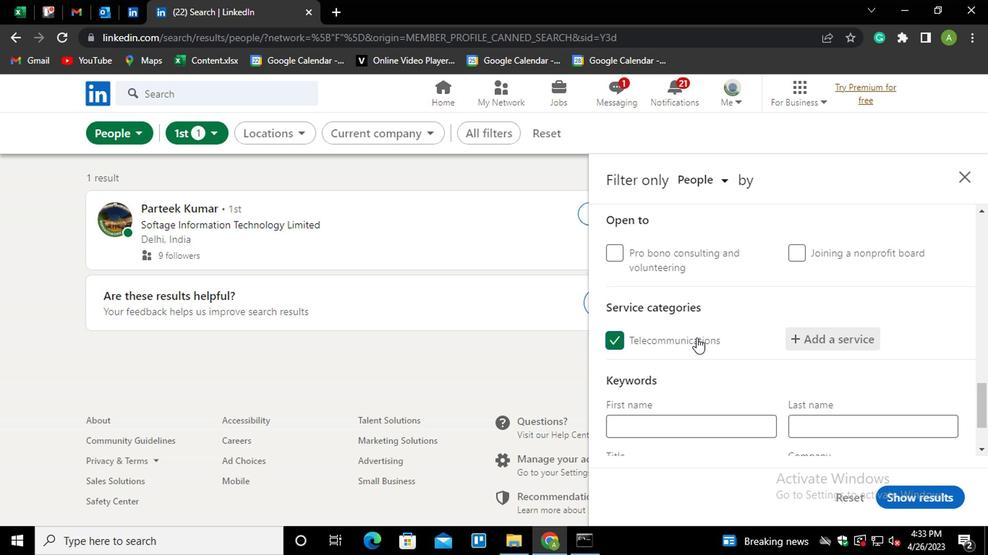 
Action: Mouse scrolled (695, 335) with delta (0, 0)
Screenshot: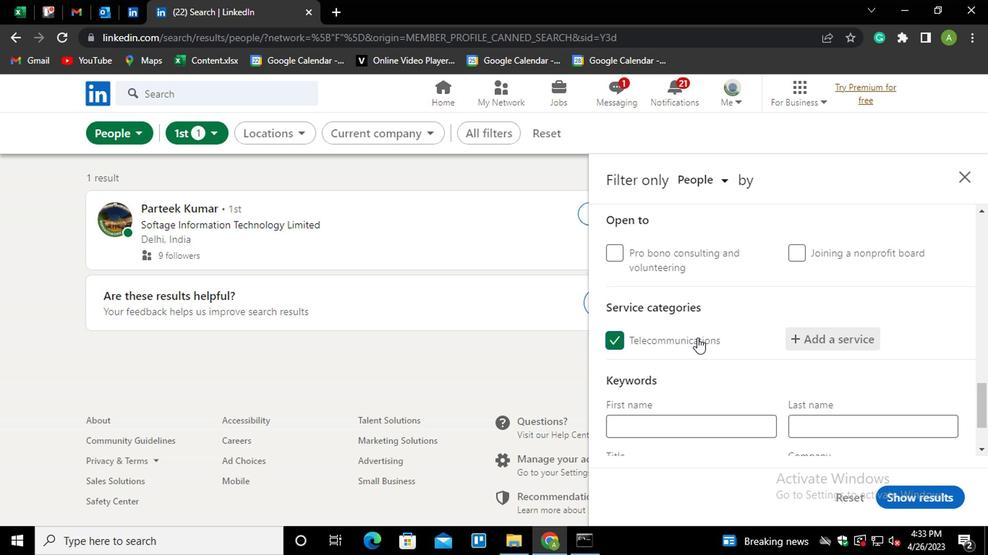 
Action: Mouse moved to (665, 392)
Screenshot: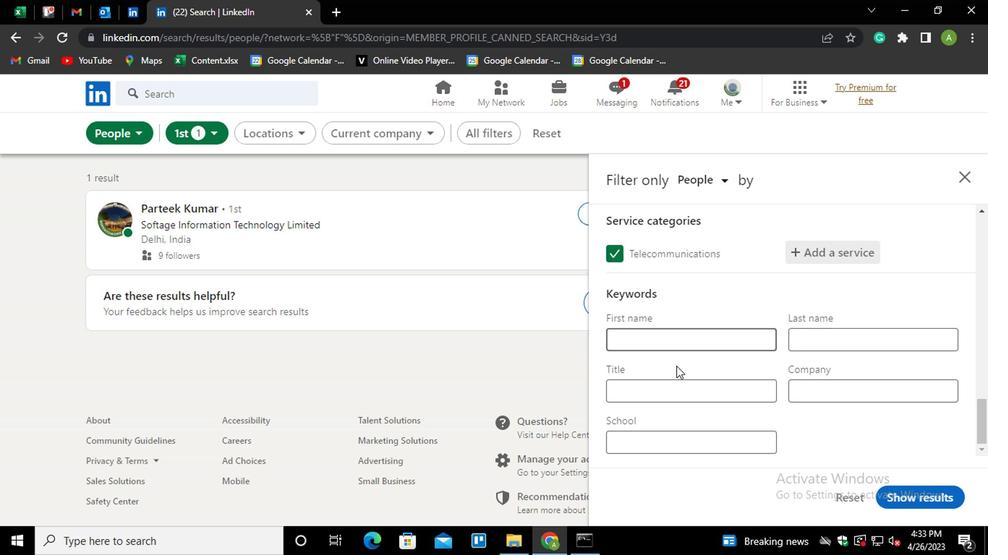 
Action: Mouse pressed left at (665, 392)
Screenshot: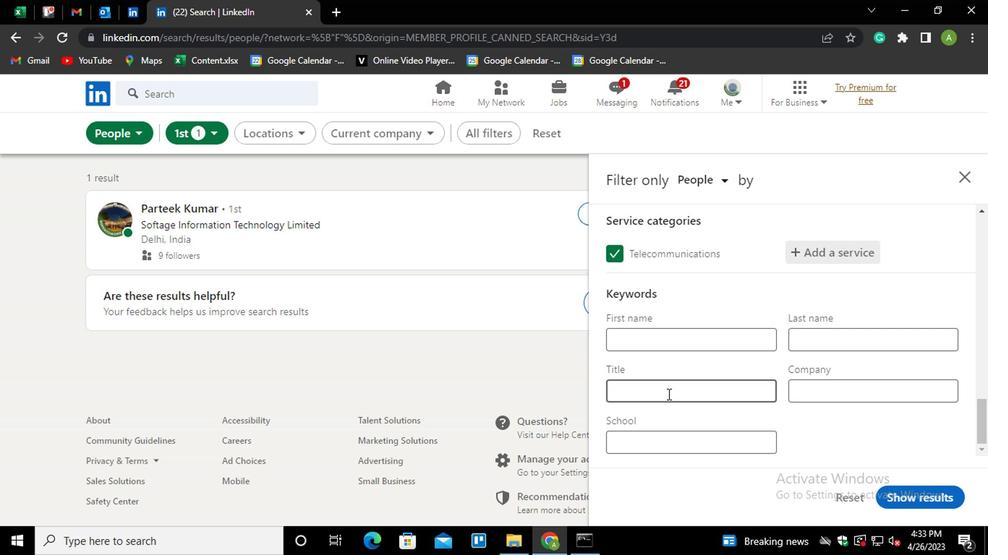 
Action: Mouse moved to (665, 392)
Screenshot: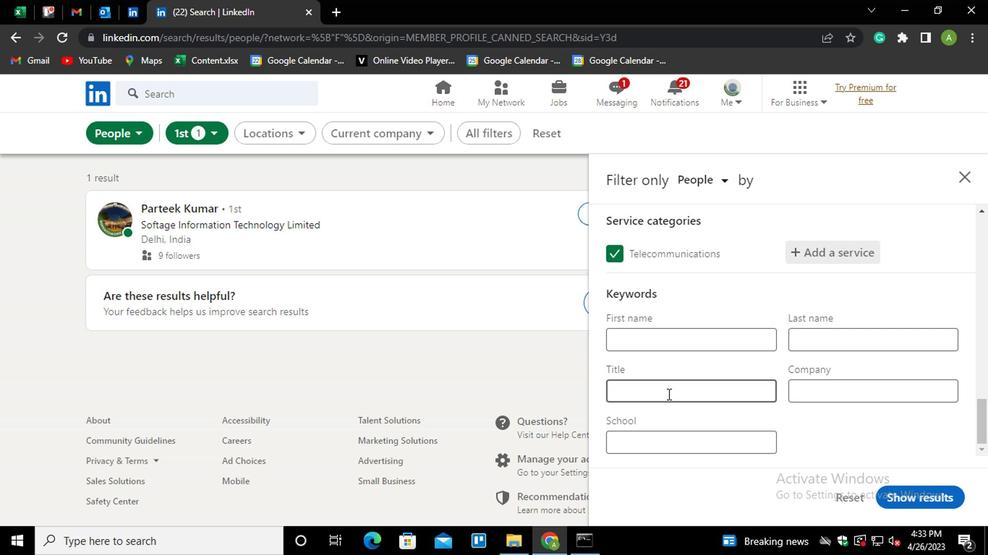 
Action: Key pressed <Key.shift>CIVIL<Key.space><Key.shift>ENGINEER
Screenshot: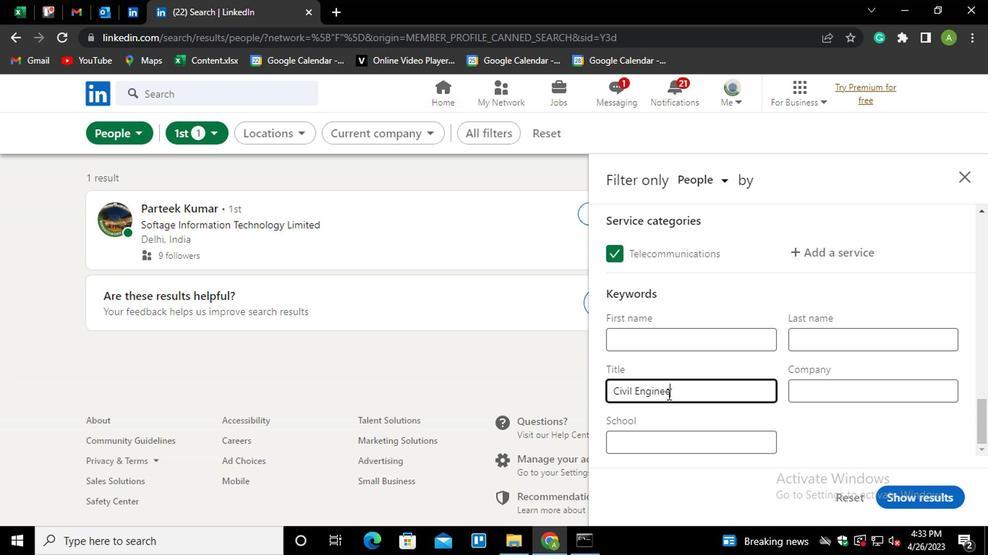 
Action: Mouse moved to (933, 442)
Screenshot: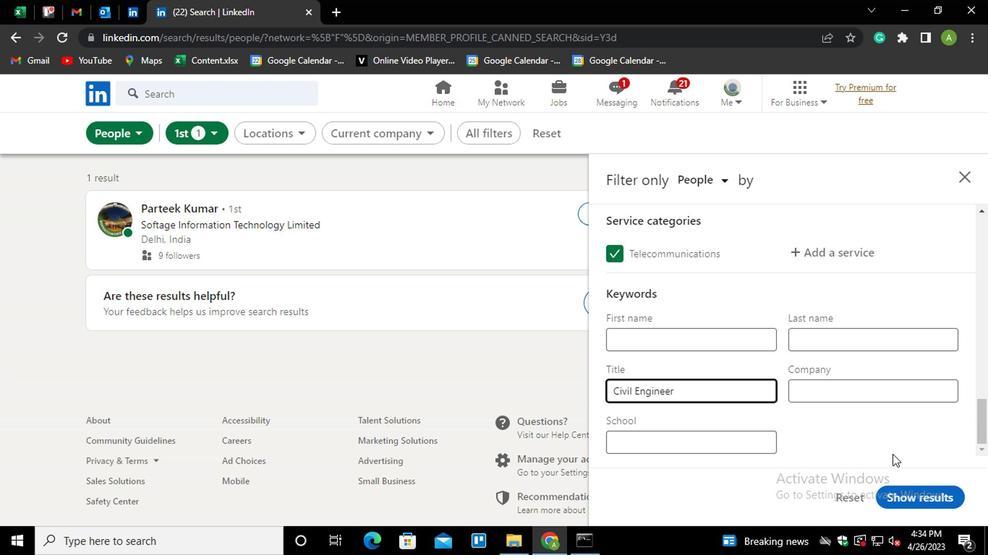 
Action: Mouse pressed left at (933, 442)
Screenshot: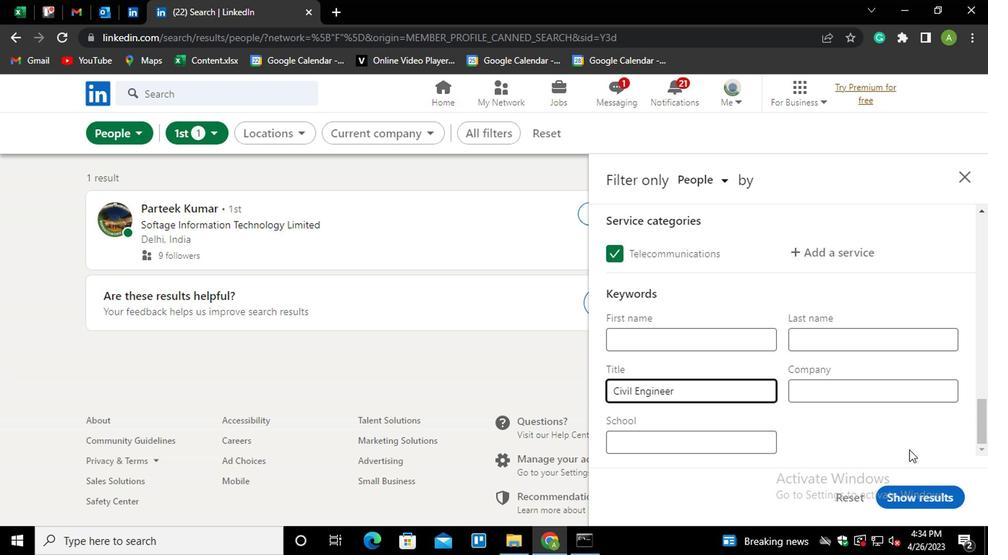 
Action: Mouse moved to (929, 501)
Screenshot: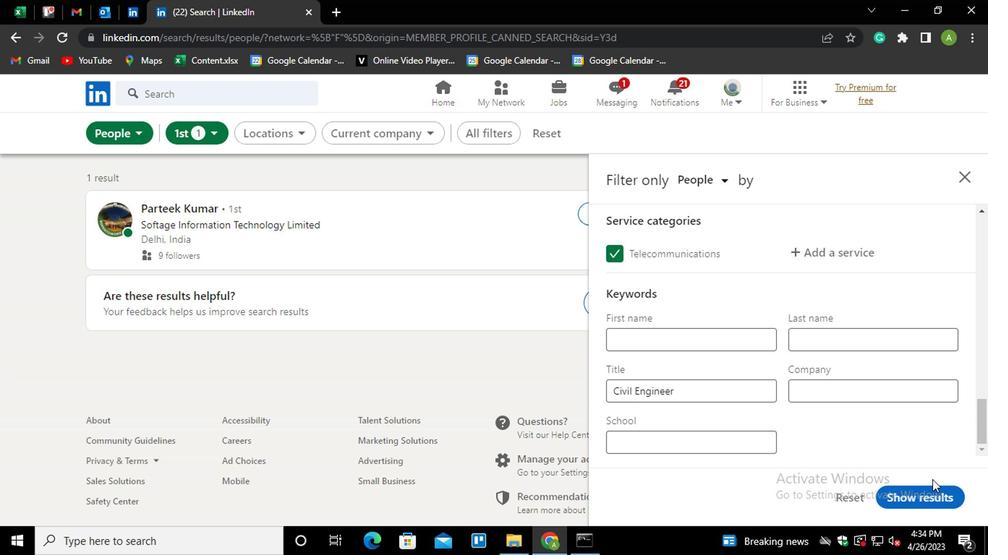 
Action: Mouse pressed left at (929, 501)
Screenshot: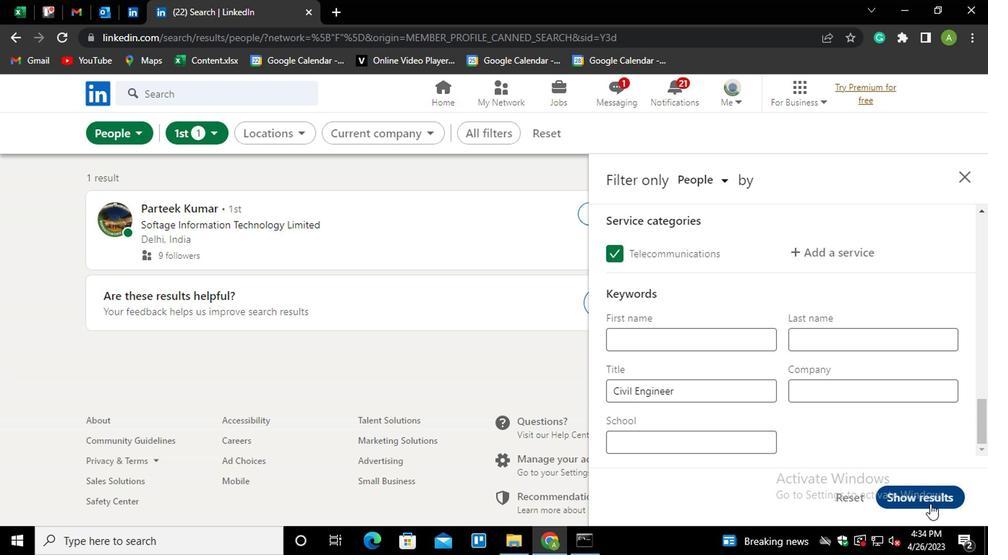 
Action: Mouse moved to (887, 440)
Screenshot: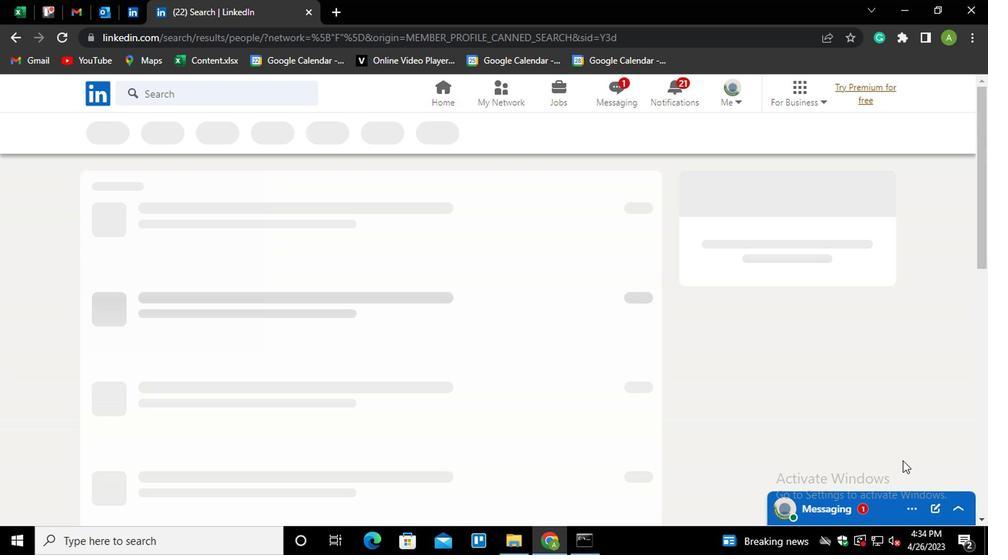 
